 Task: Look for space in Vatutine, Ukraine from 10th July, 2023 to 15th July, 2023 for 7 adults in price range Rs.10000 to Rs.15000. Place can be entire place or shared room with 4 bedrooms having 7 beds and 4 bathrooms. Property type can be house, flat, guest house. Amenities needed are: wifi, TV, free parkinig on premises, gym, breakfast. Booking option can be shelf check-in. Required host language is English.
Action: Mouse moved to (442, 97)
Screenshot: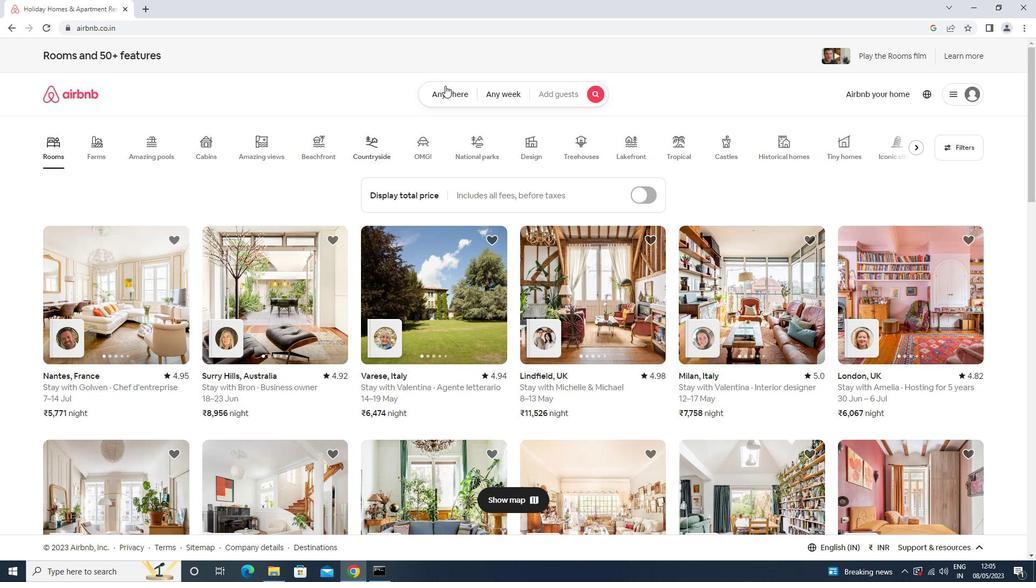 
Action: Mouse pressed left at (442, 97)
Screenshot: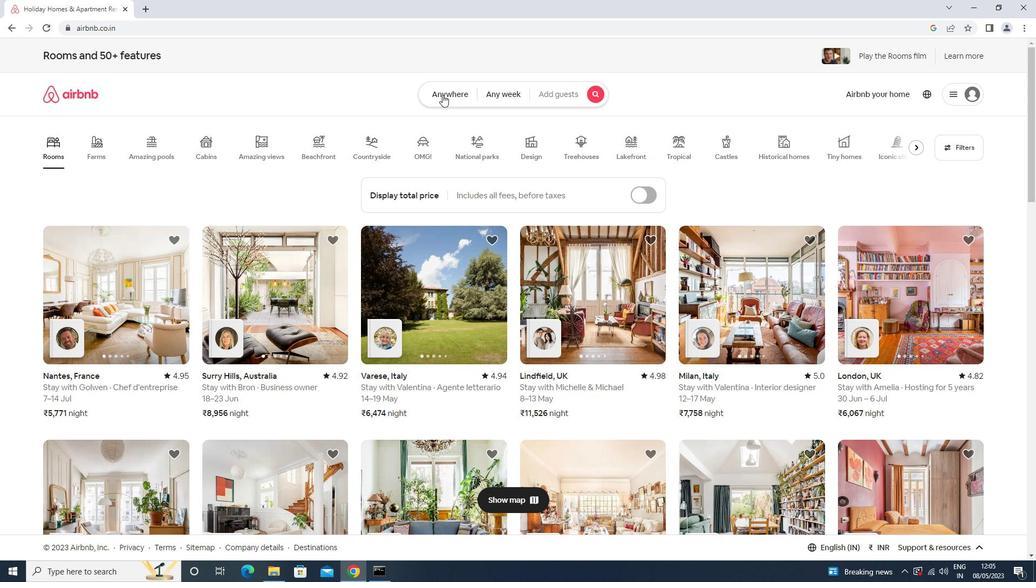 
Action: Mouse moved to (371, 138)
Screenshot: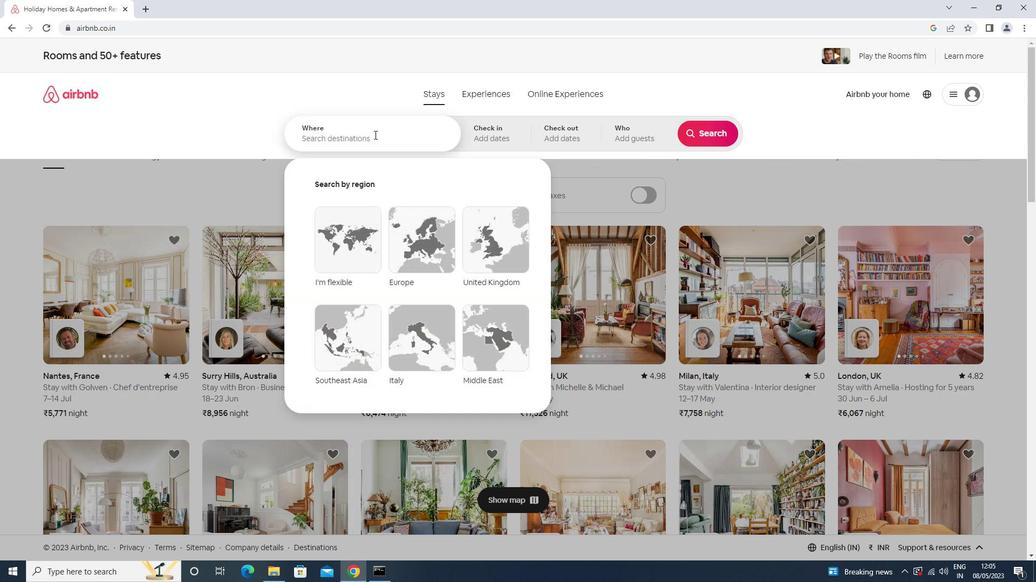 
Action: Mouse pressed left at (371, 138)
Screenshot: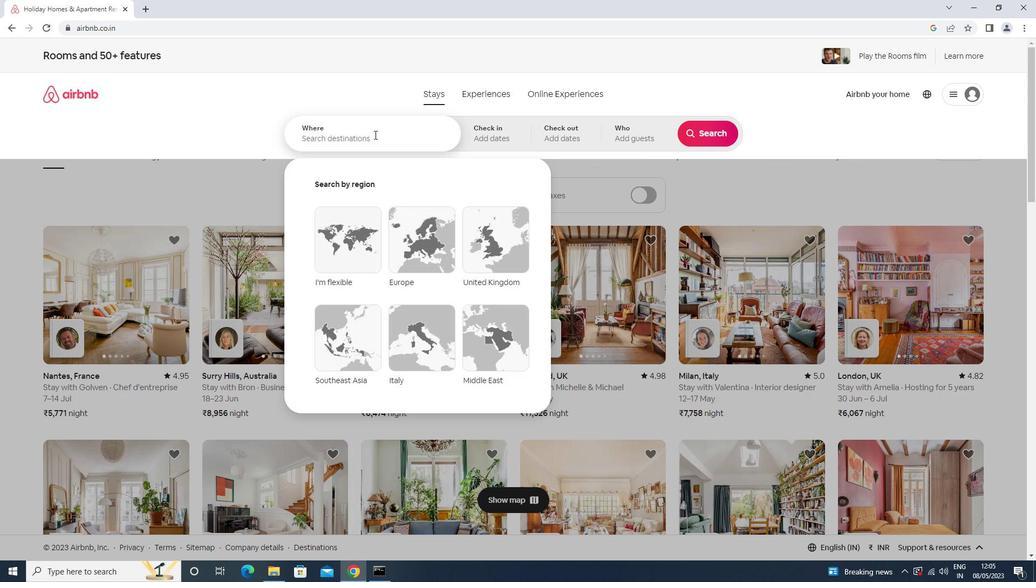 
Action: Key pressed <Key.shift>VATUTINE,<Key.space><Key.shift><Key.shift><Key.shift><Key.shift><Key.shift><Key.shift><Key.shift><Key.shift><Key.shift><Key.shift><Key.shift><Key.shift><Key.shift><Key.shift><Key.shift><Key.shift><Key.shift><Key.shift><Key.shift><Key.shift><Key.shift><Key.shift><Key.shift><Key.shift>UKRAIRE<Key.enter>
Screenshot: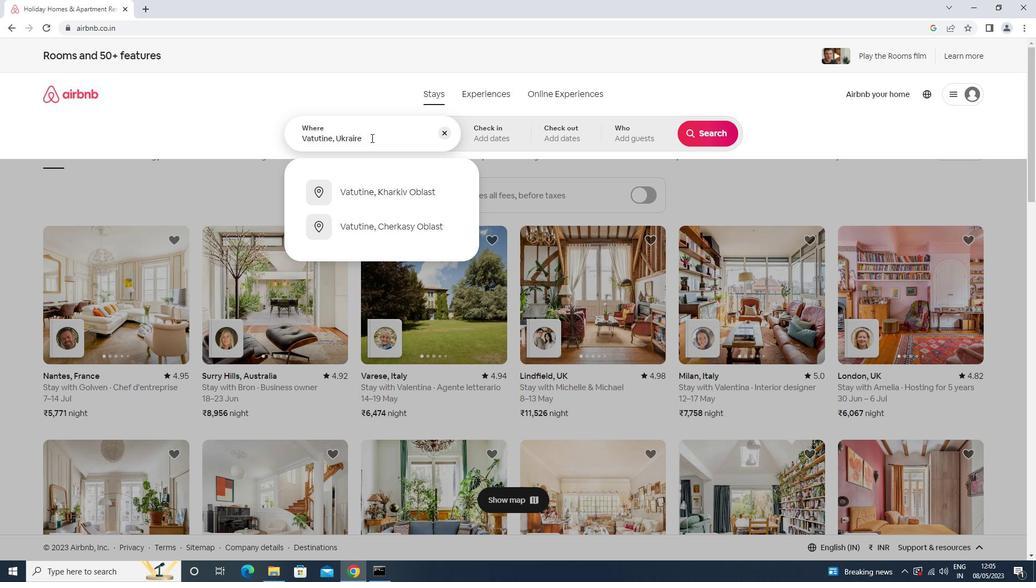 
Action: Mouse moved to (712, 222)
Screenshot: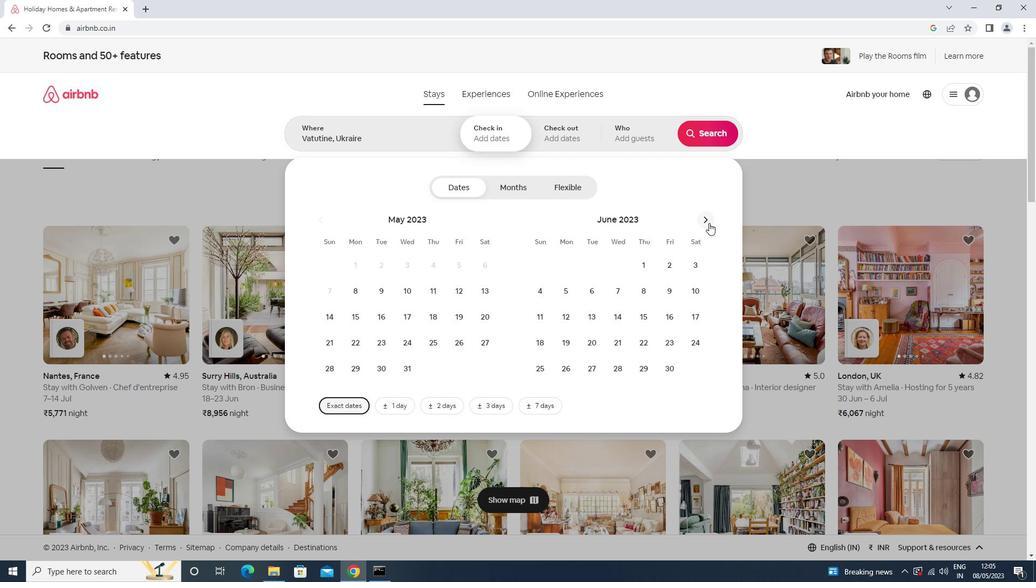 
Action: Mouse pressed left at (712, 222)
Screenshot: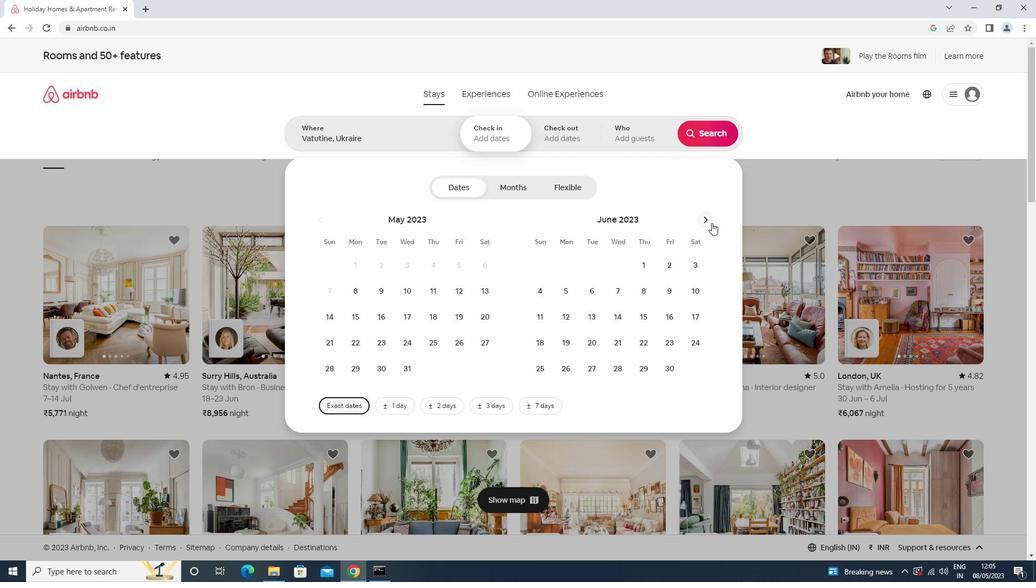 
Action: Mouse moved to (575, 315)
Screenshot: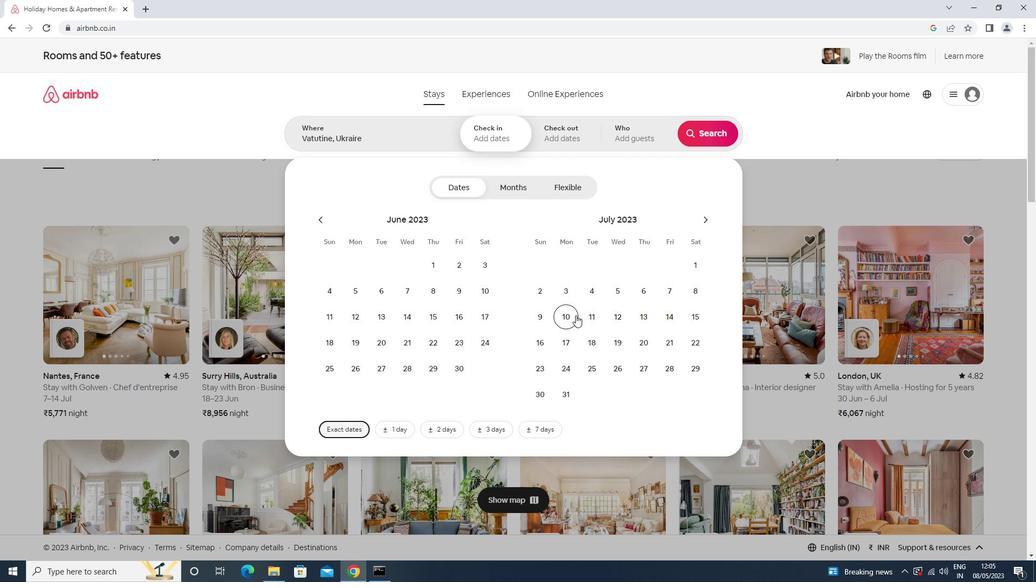 
Action: Mouse pressed left at (575, 315)
Screenshot: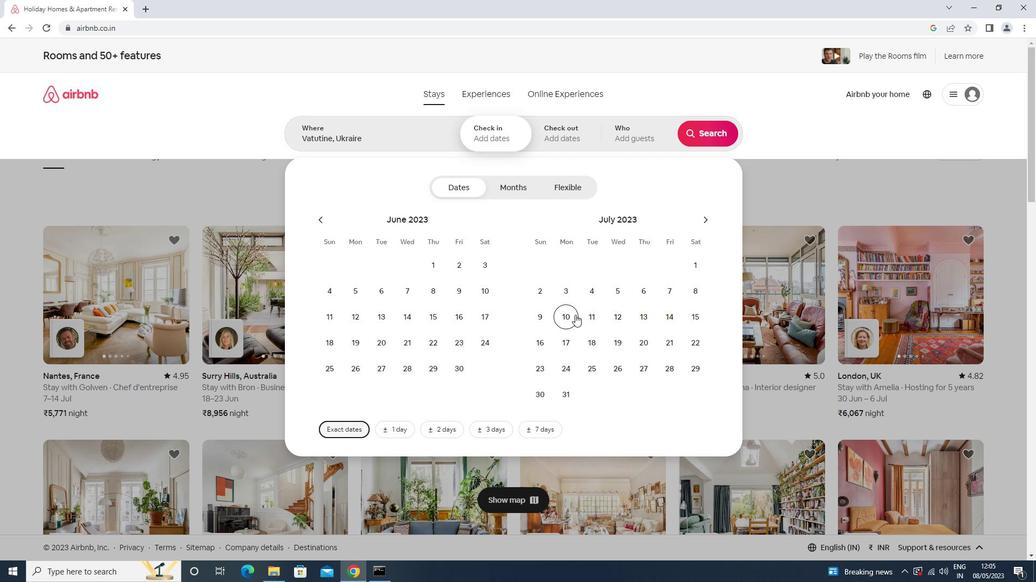 
Action: Mouse moved to (698, 312)
Screenshot: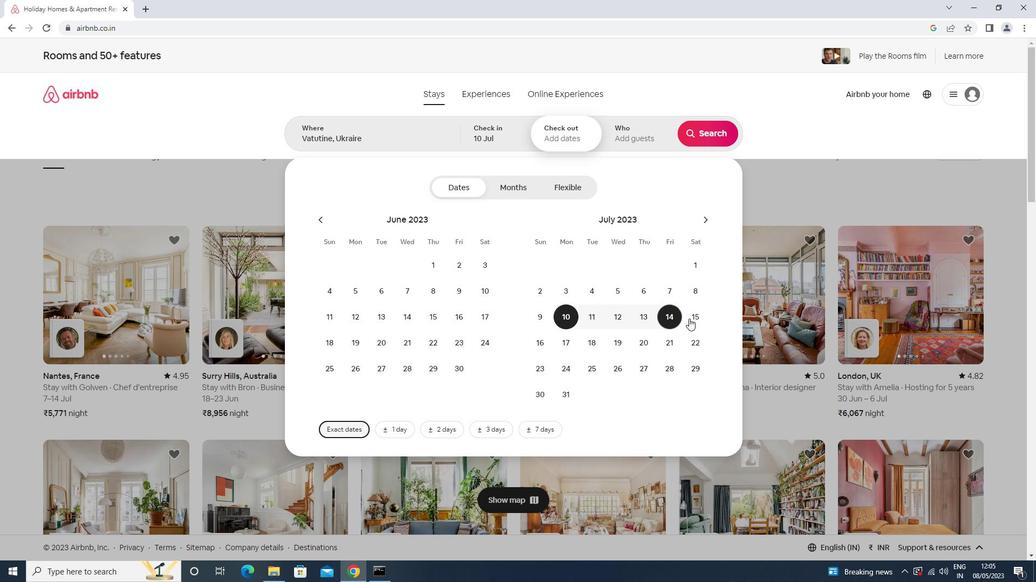 
Action: Mouse pressed left at (698, 312)
Screenshot: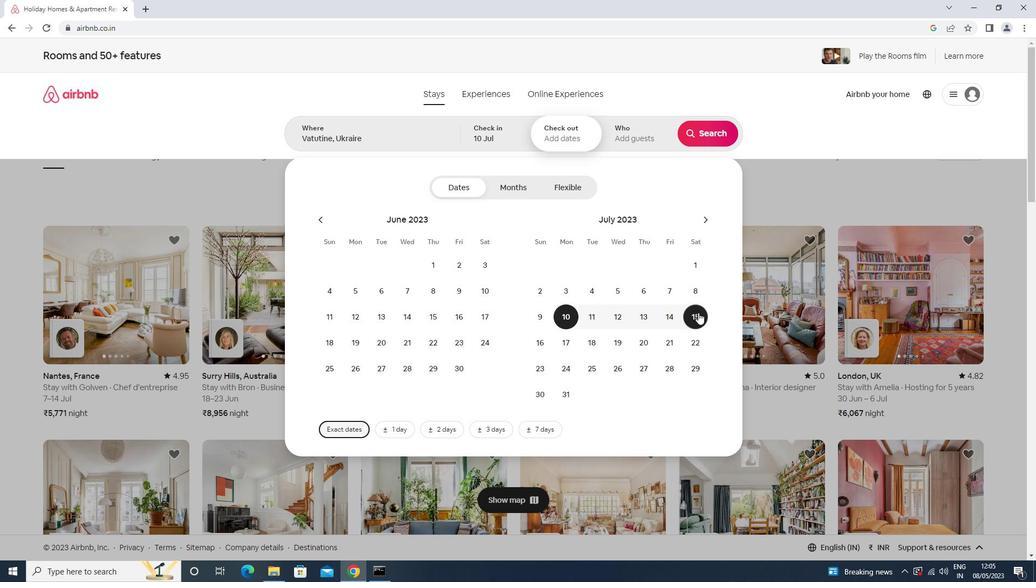 
Action: Mouse moved to (647, 131)
Screenshot: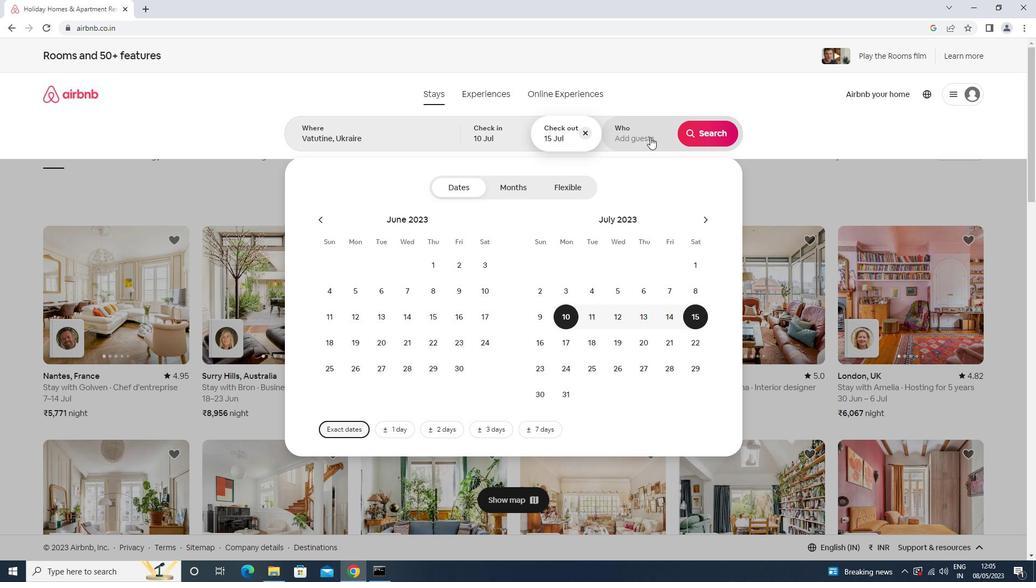 
Action: Mouse pressed left at (647, 131)
Screenshot: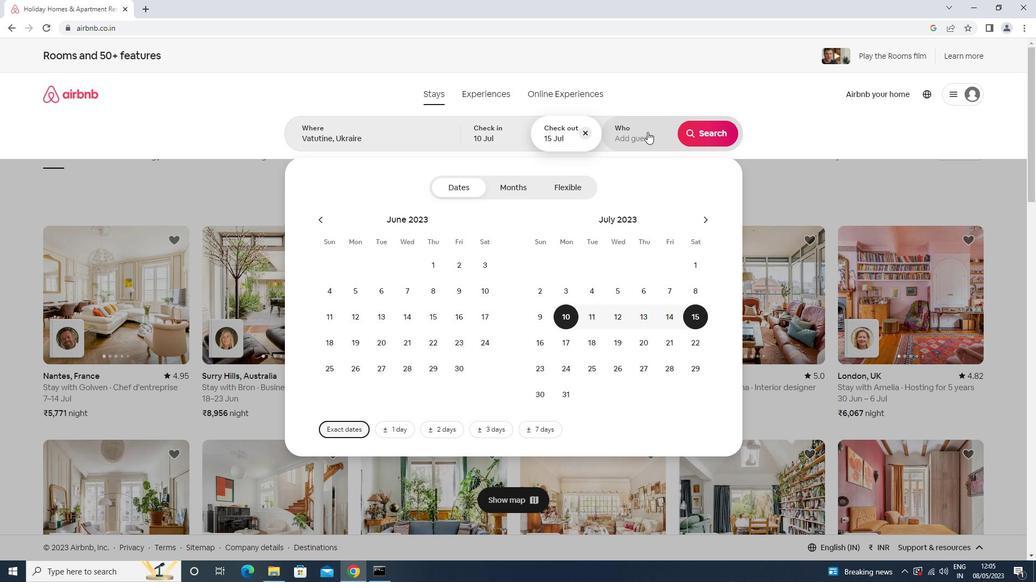 
Action: Mouse moved to (712, 186)
Screenshot: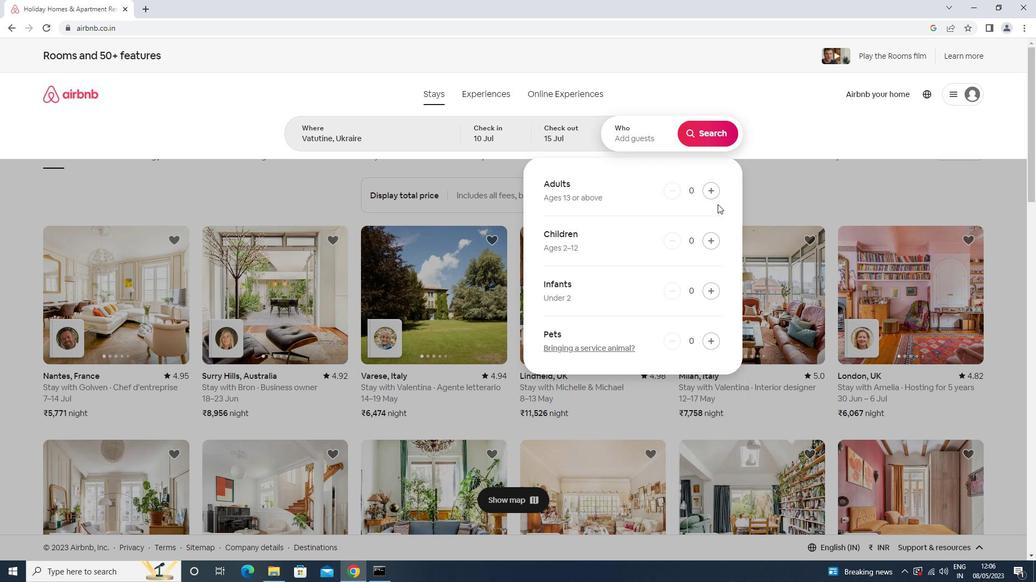 
Action: Mouse pressed left at (712, 186)
Screenshot: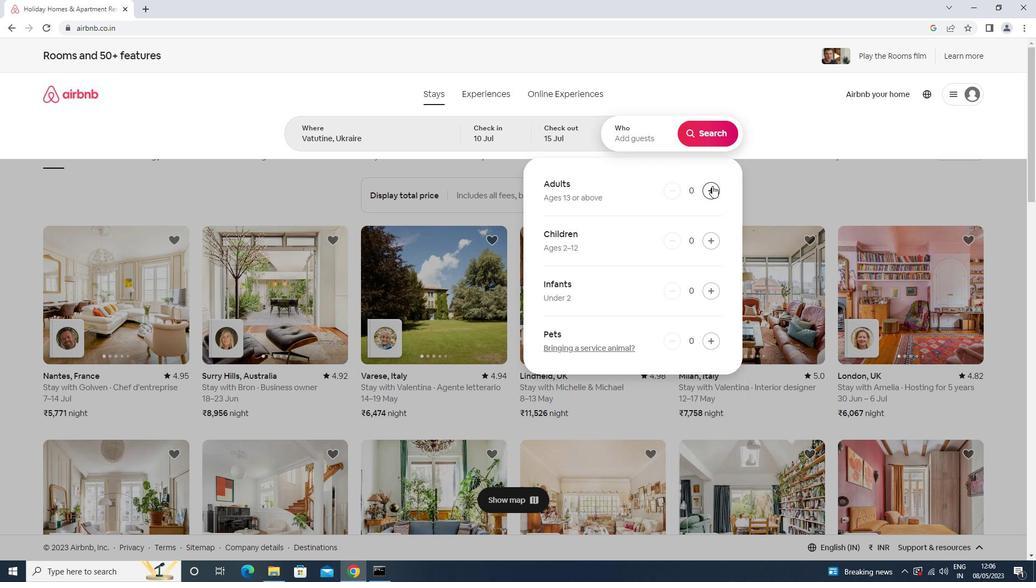 
Action: Mouse pressed left at (712, 186)
Screenshot: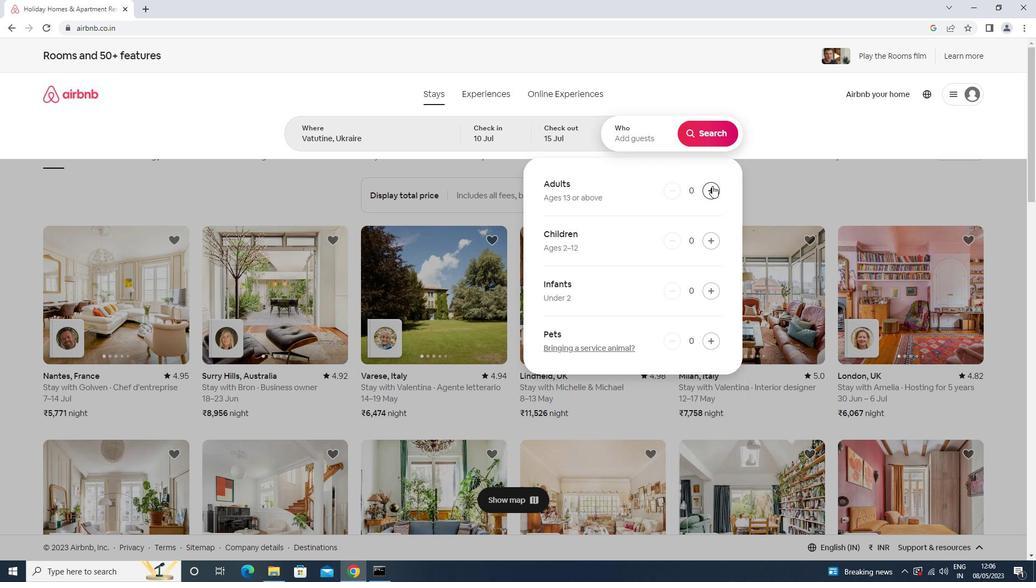 
Action: Mouse pressed left at (712, 186)
Screenshot: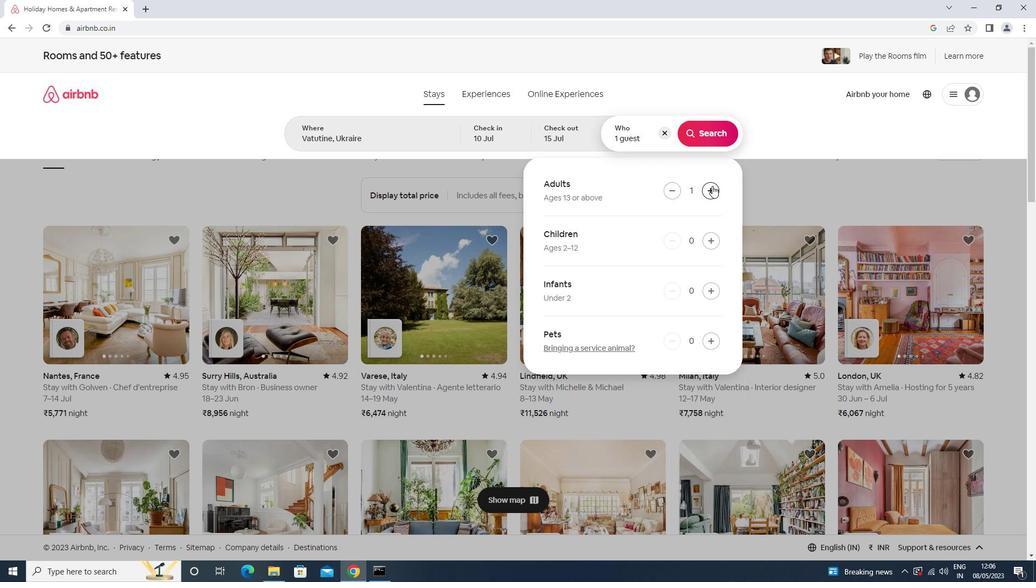 
Action: Mouse pressed left at (712, 186)
Screenshot: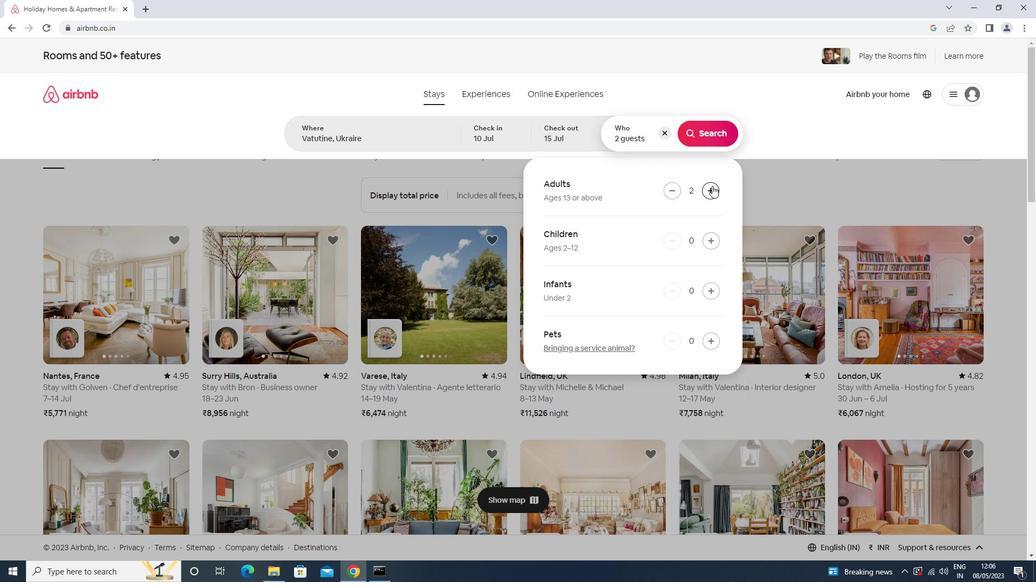 
Action: Mouse pressed left at (712, 186)
Screenshot: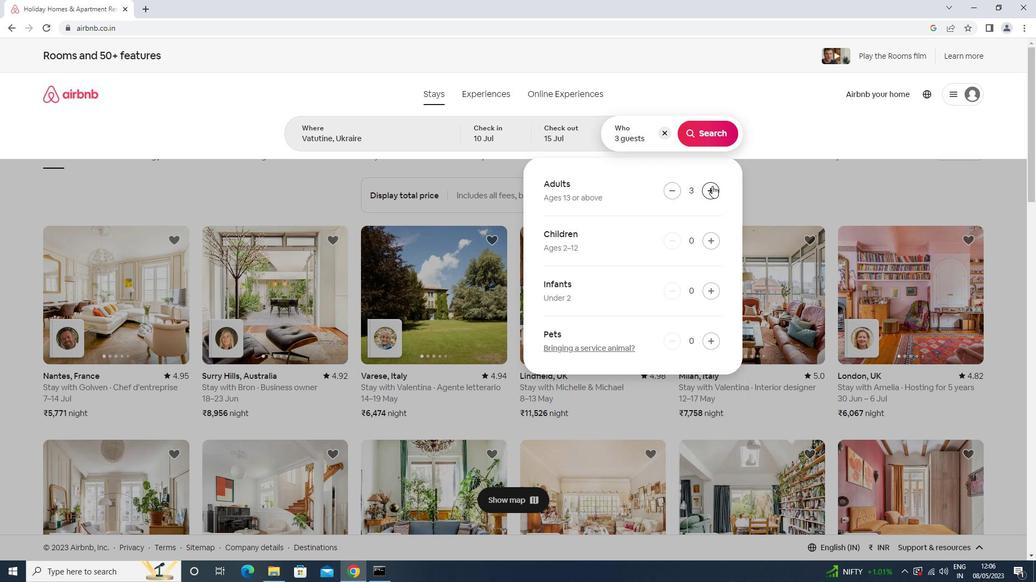 
Action: Mouse pressed left at (712, 186)
Screenshot: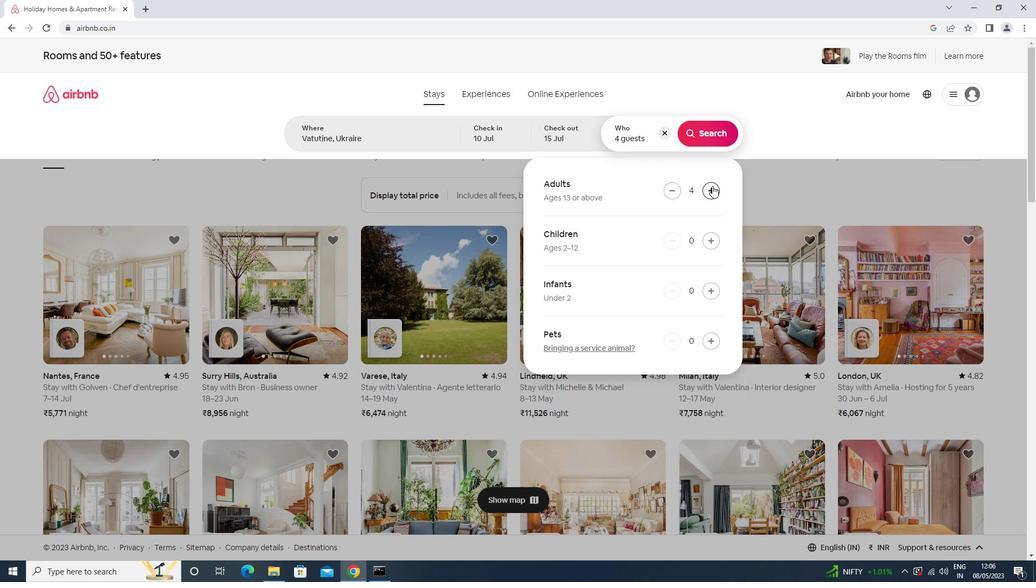 
Action: Mouse pressed left at (712, 186)
Screenshot: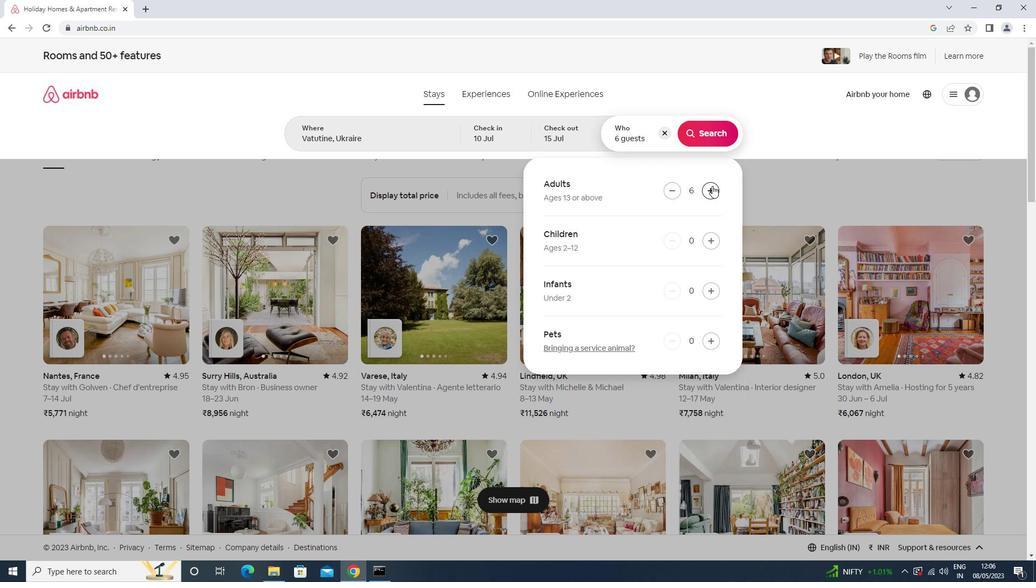 
Action: Mouse moved to (708, 147)
Screenshot: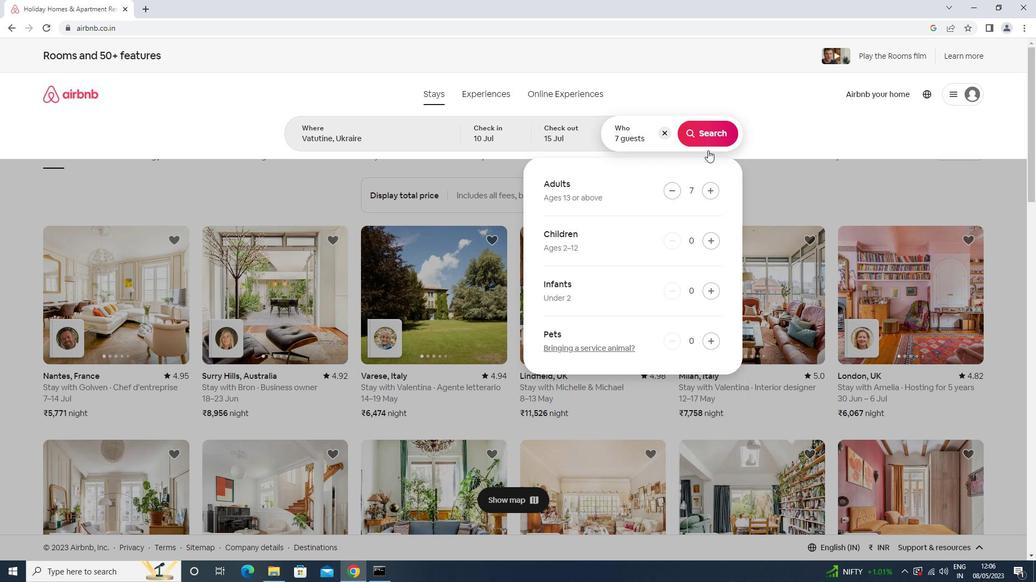 
Action: Mouse pressed left at (708, 147)
Screenshot: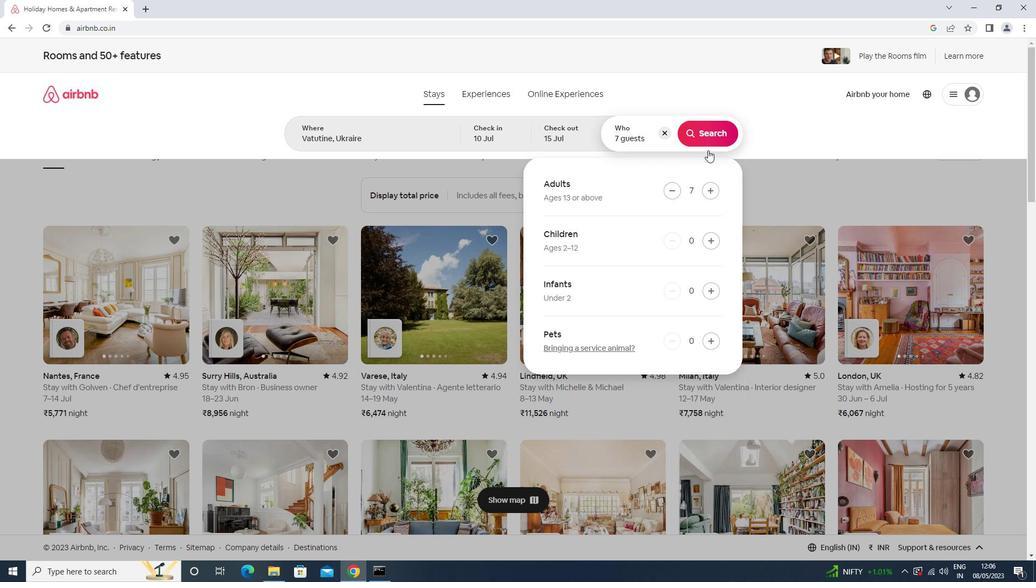
Action: Mouse moved to (709, 132)
Screenshot: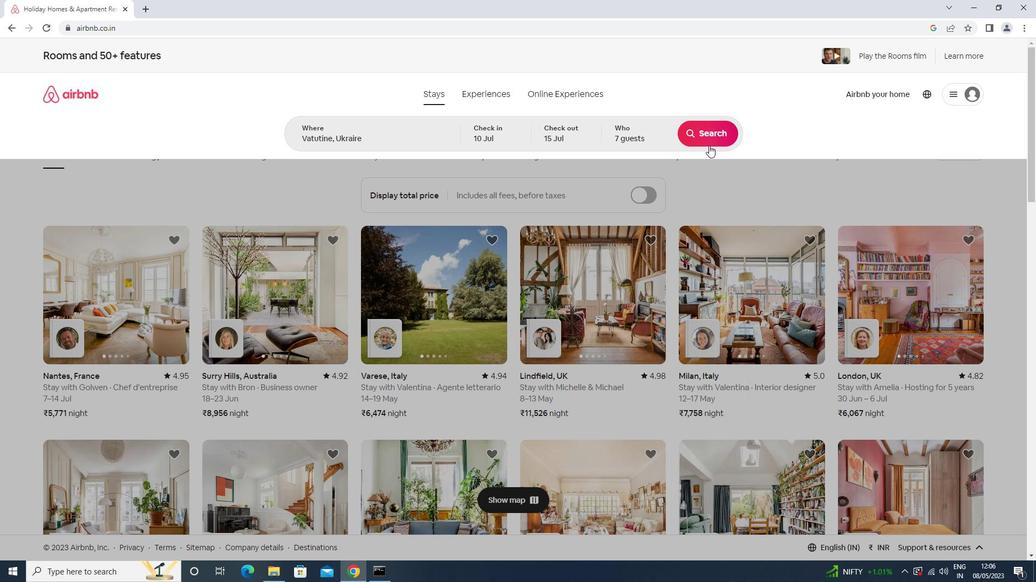 
Action: Mouse pressed left at (709, 132)
Screenshot: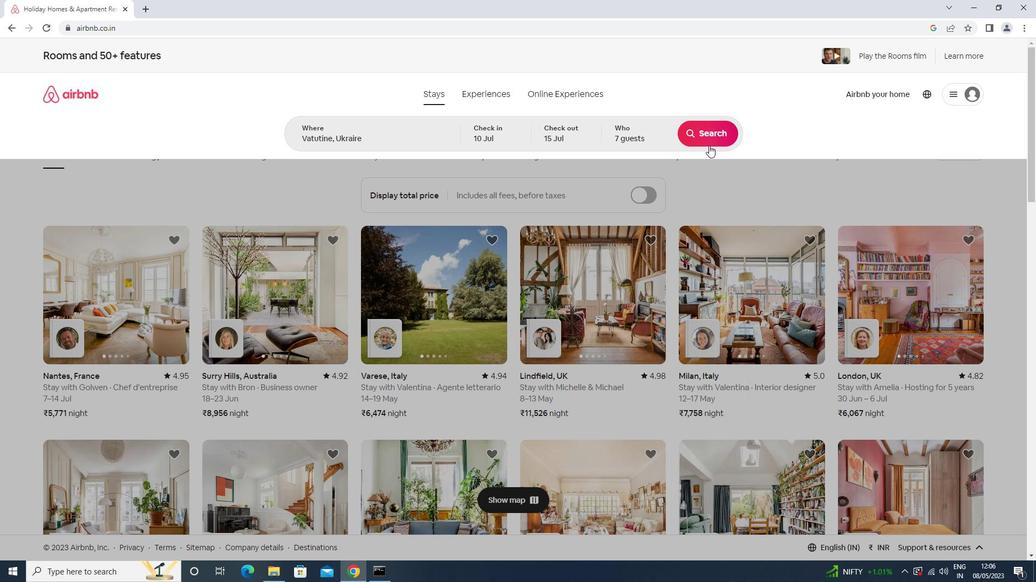 
Action: Mouse moved to (1000, 103)
Screenshot: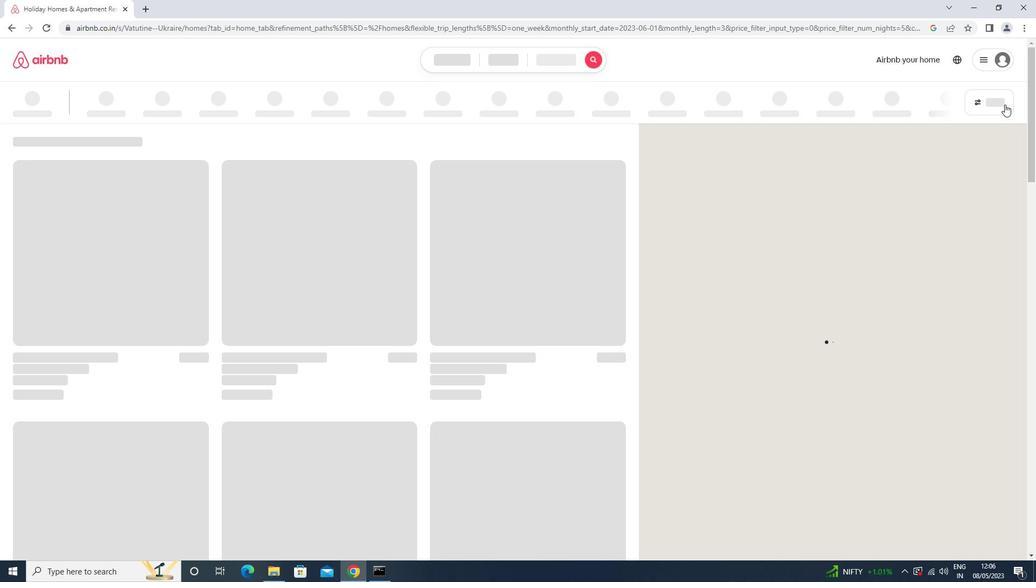 
Action: Mouse pressed left at (1000, 103)
Screenshot: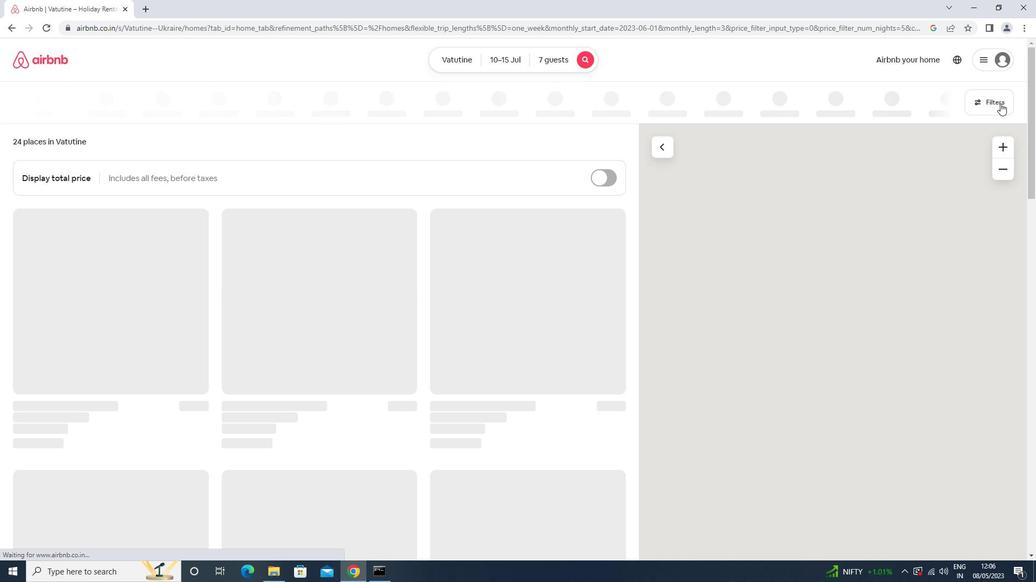
Action: Mouse moved to (430, 363)
Screenshot: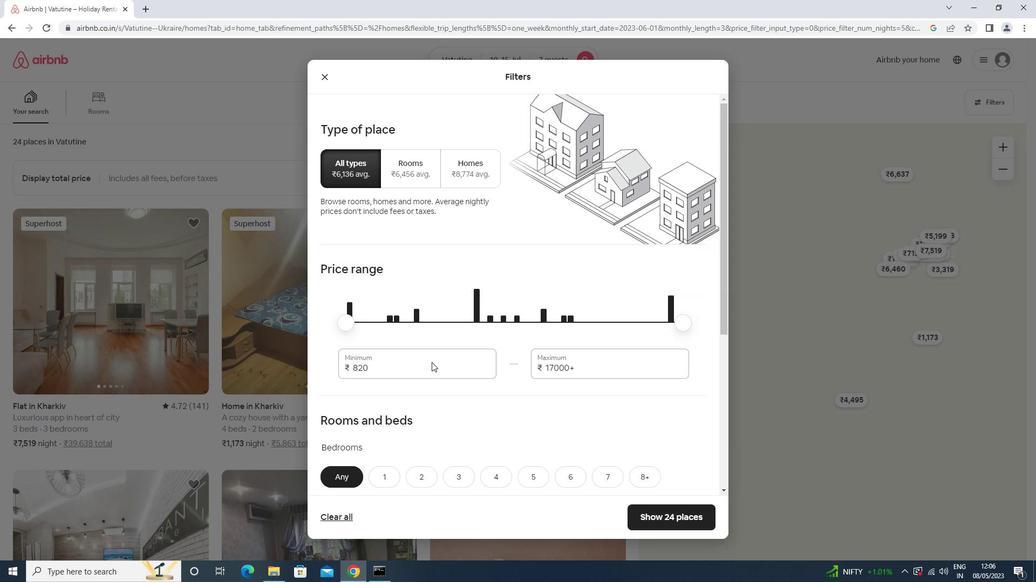 
Action: Mouse pressed left at (430, 363)
Screenshot: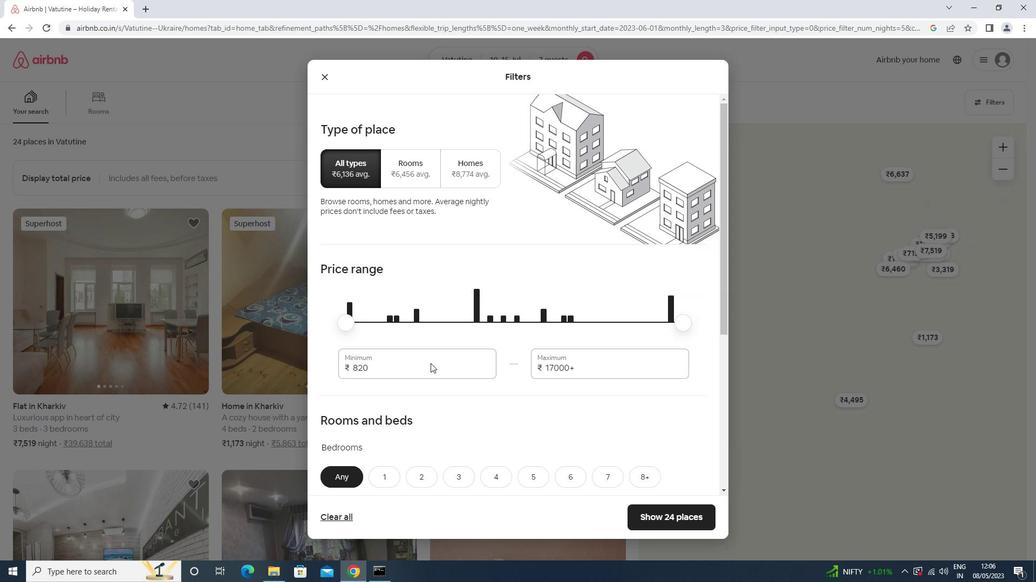 
Action: Key pressed <Key.backspace><Key.backspace><Key.backspace><Key.backspace>10000<Key.tab>15000
Screenshot: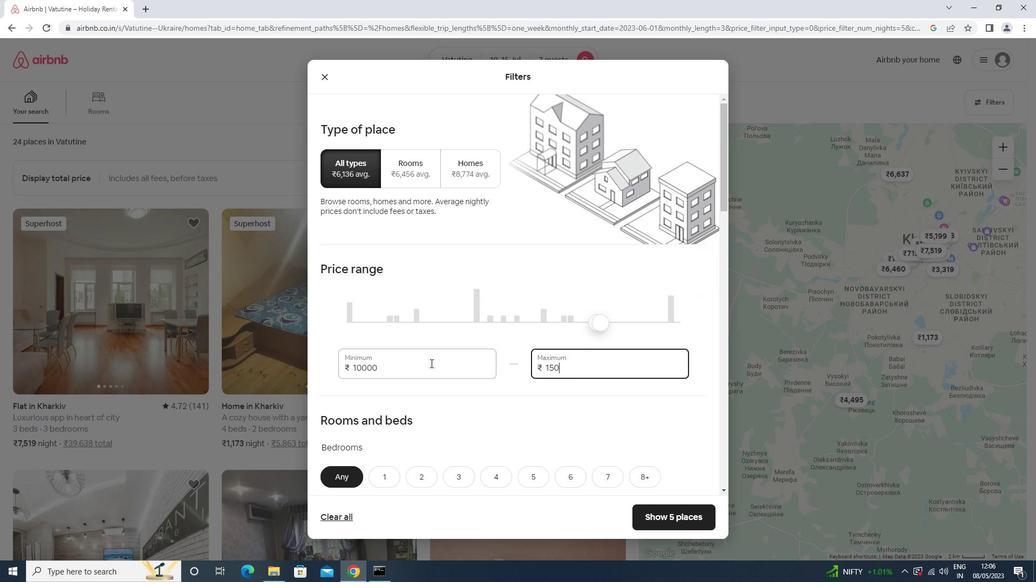 
Action: Mouse moved to (429, 373)
Screenshot: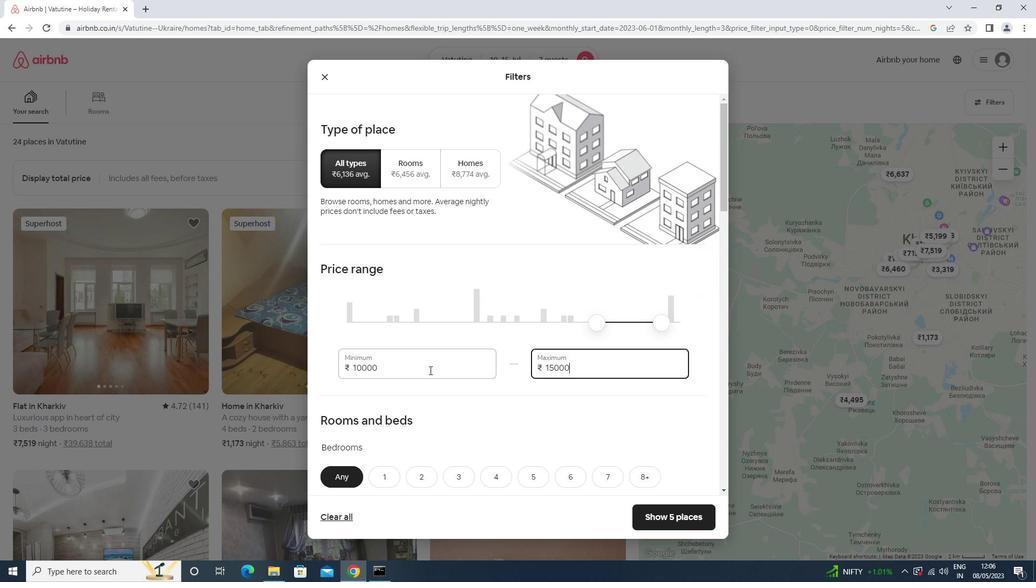 
Action: Mouse scrolled (429, 372) with delta (0, 0)
Screenshot: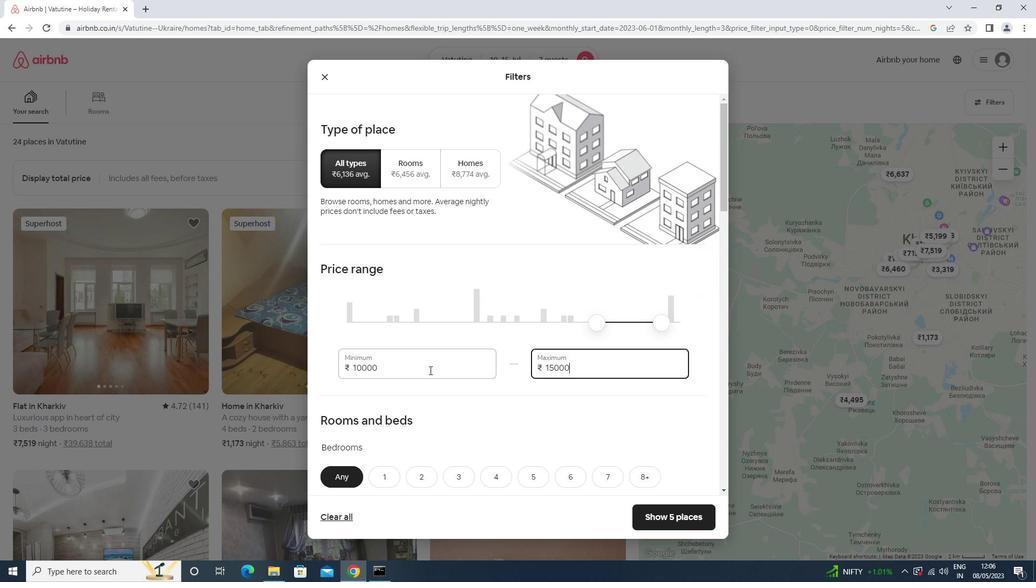 
Action: Mouse scrolled (429, 372) with delta (0, 0)
Screenshot: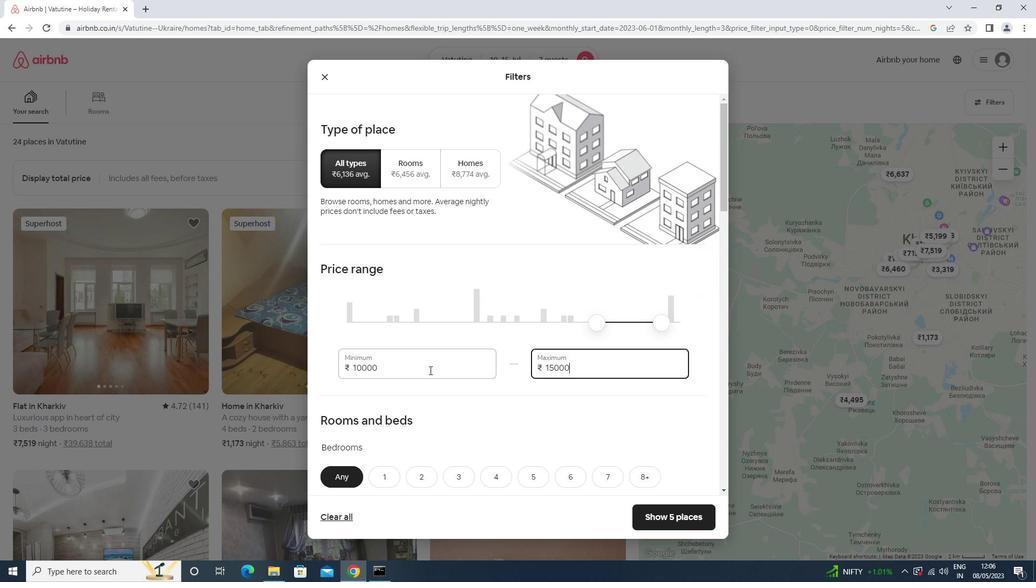 
Action: Mouse scrolled (429, 372) with delta (0, 0)
Screenshot: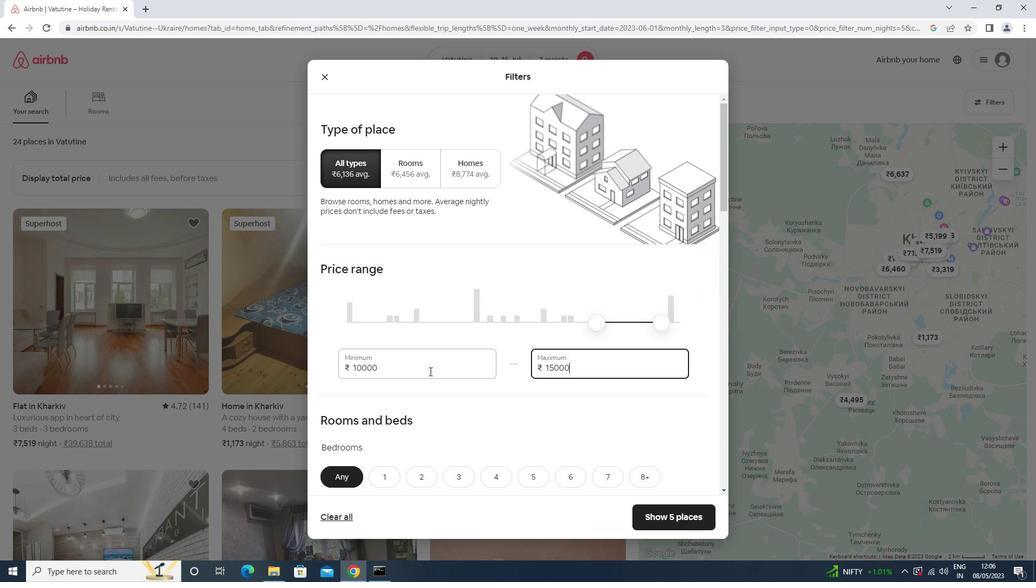 
Action: Mouse scrolled (429, 372) with delta (0, 0)
Screenshot: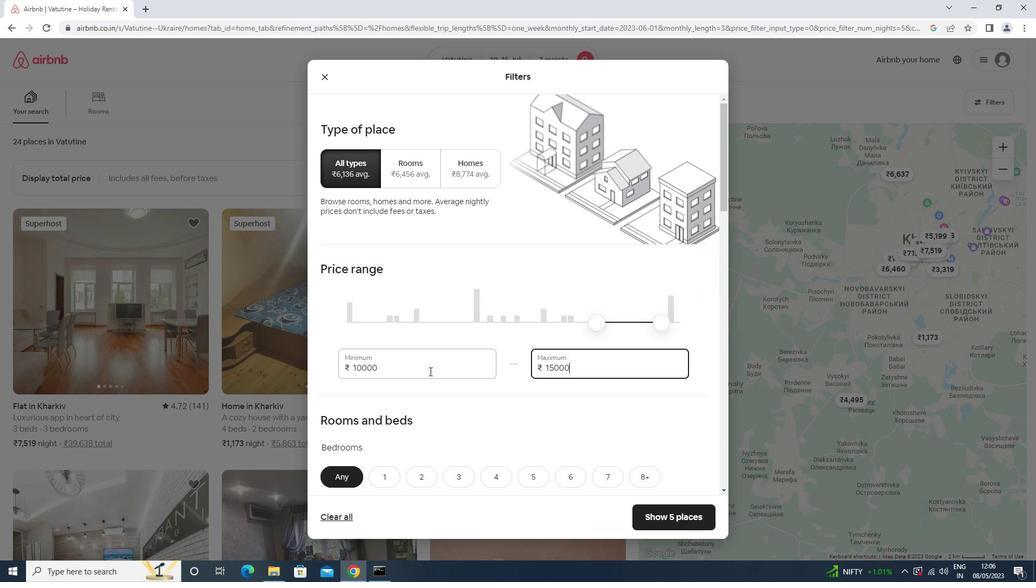 
Action: Mouse moved to (498, 260)
Screenshot: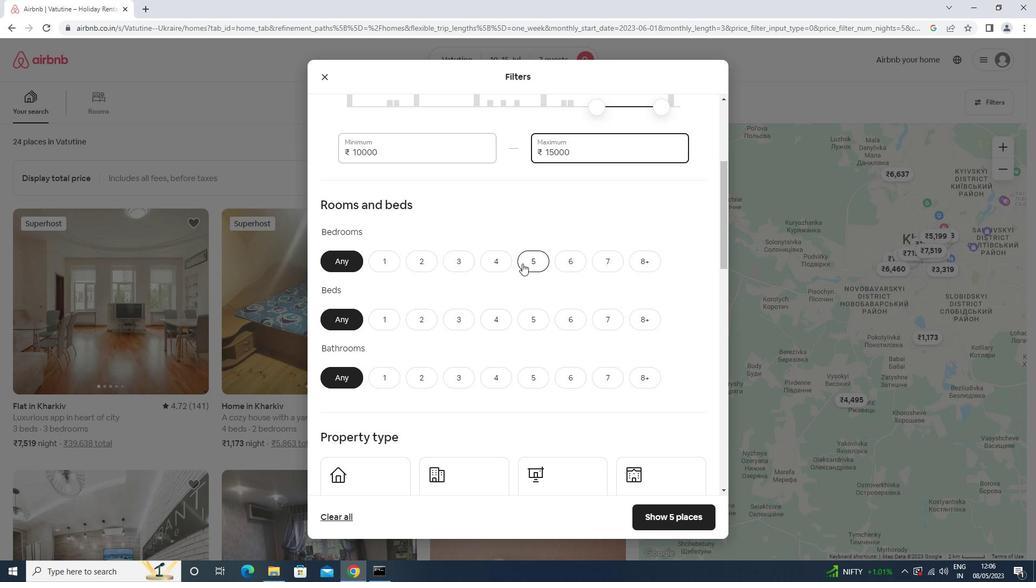 
Action: Mouse pressed left at (498, 260)
Screenshot: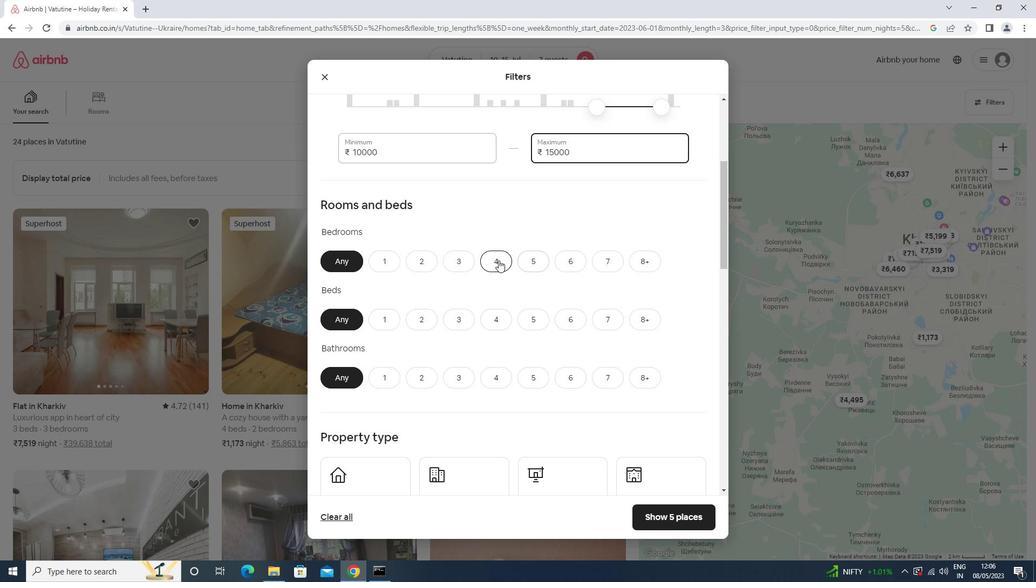 
Action: Mouse moved to (608, 316)
Screenshot: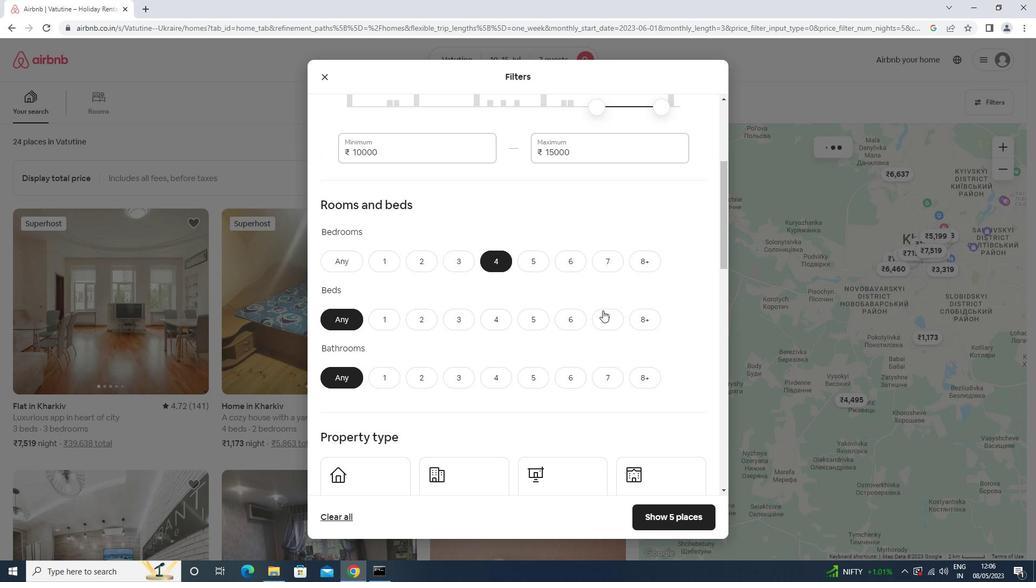 
Action: Mouse pressed left at (608, 316)
Screenshot: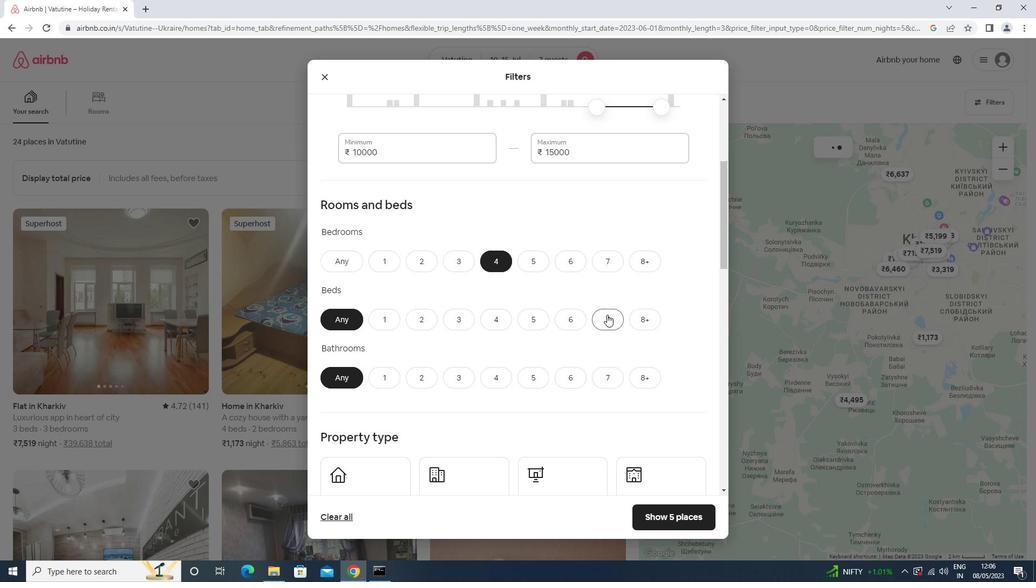
Action: Mouse moved to (491, 377)
Screenshot: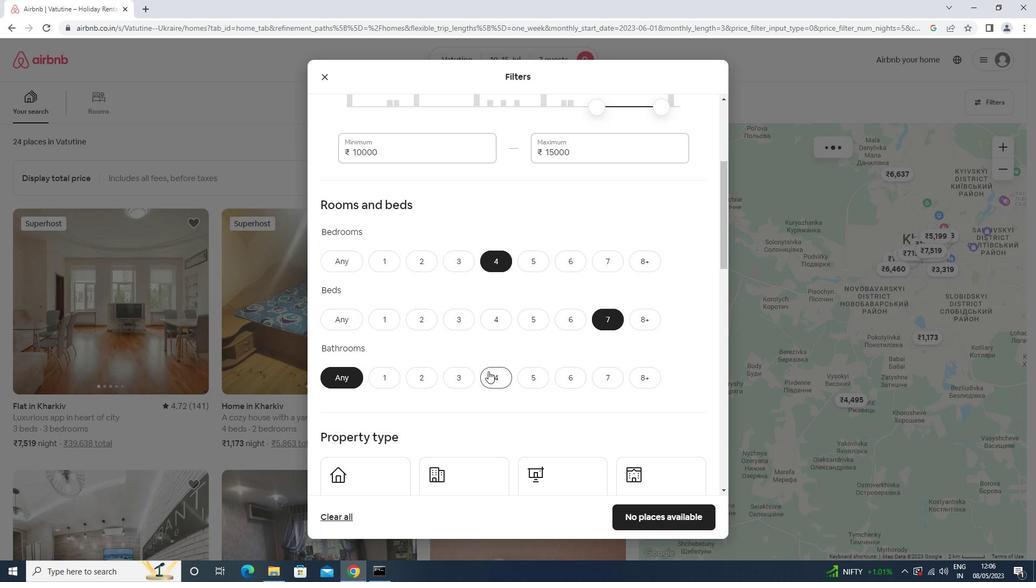 
Action: Mouse pressed left at (491, 377)
Screenshot: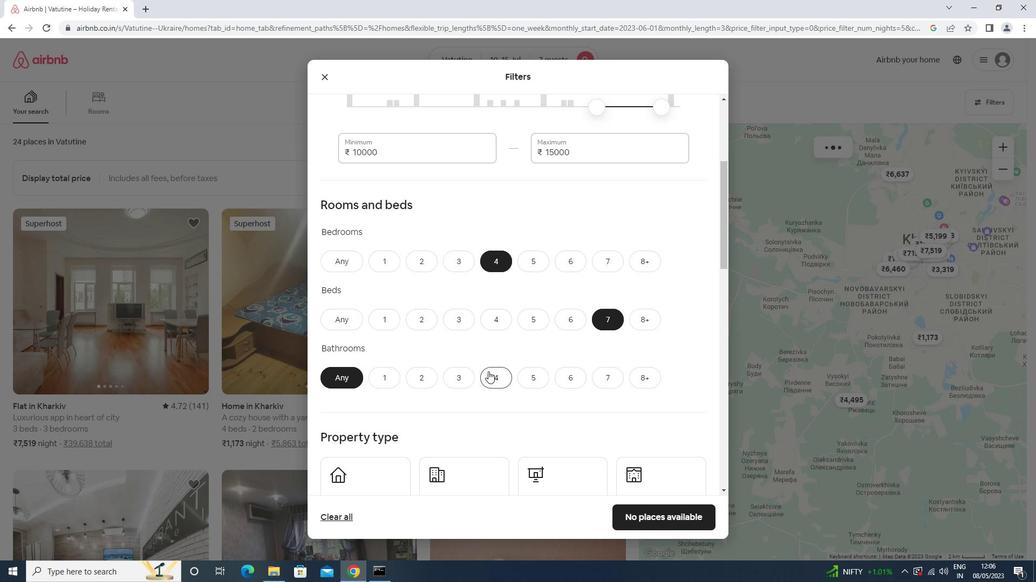 
Action: Mouse moved to (505, 338)
Screenshot: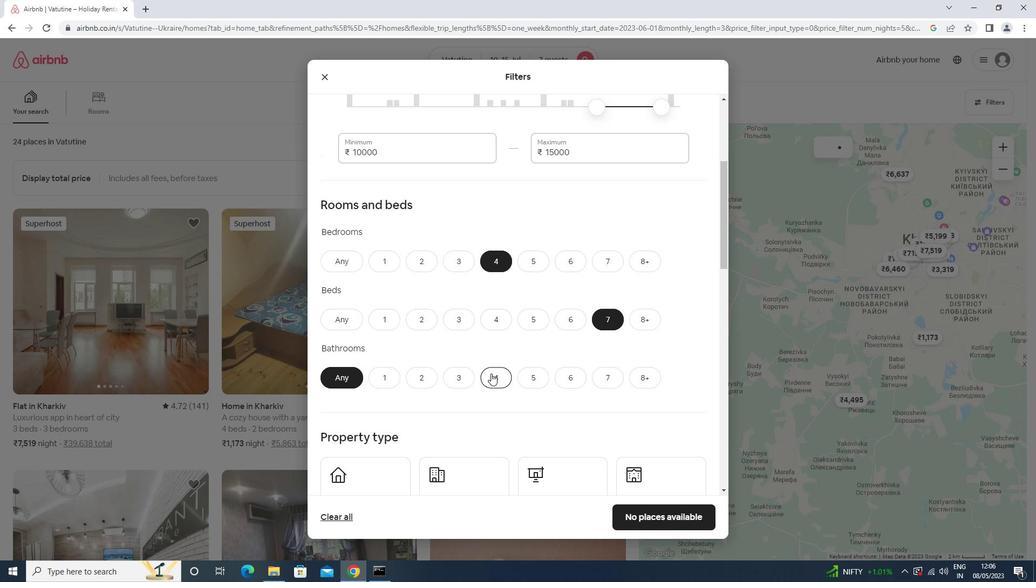 
Action: Mouse scrolled (505, 338) with delta (0, 0)
Screenshot: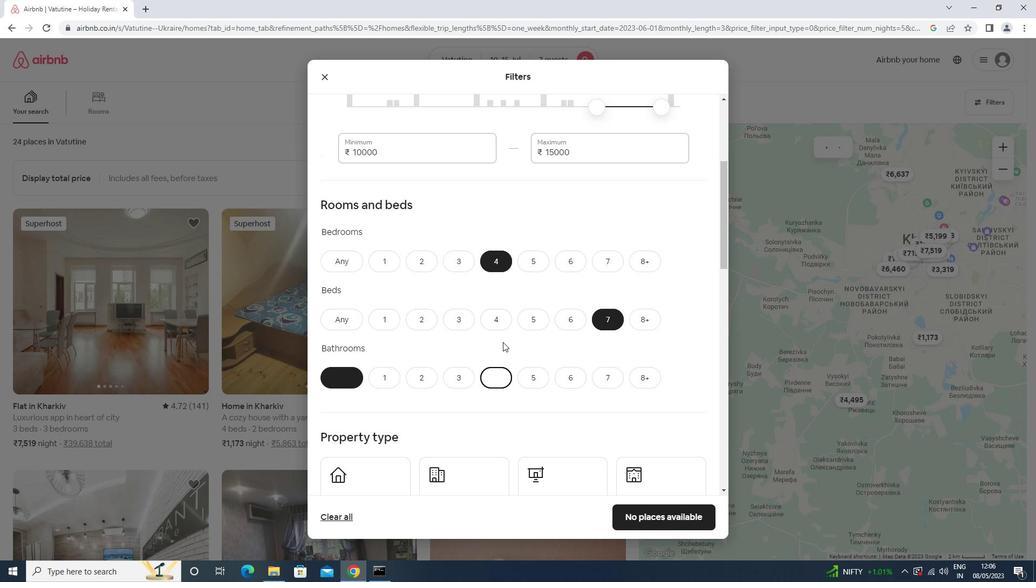 
Action: Mouse scrolled (505, 338) with delta (0, 0)
Screenshot: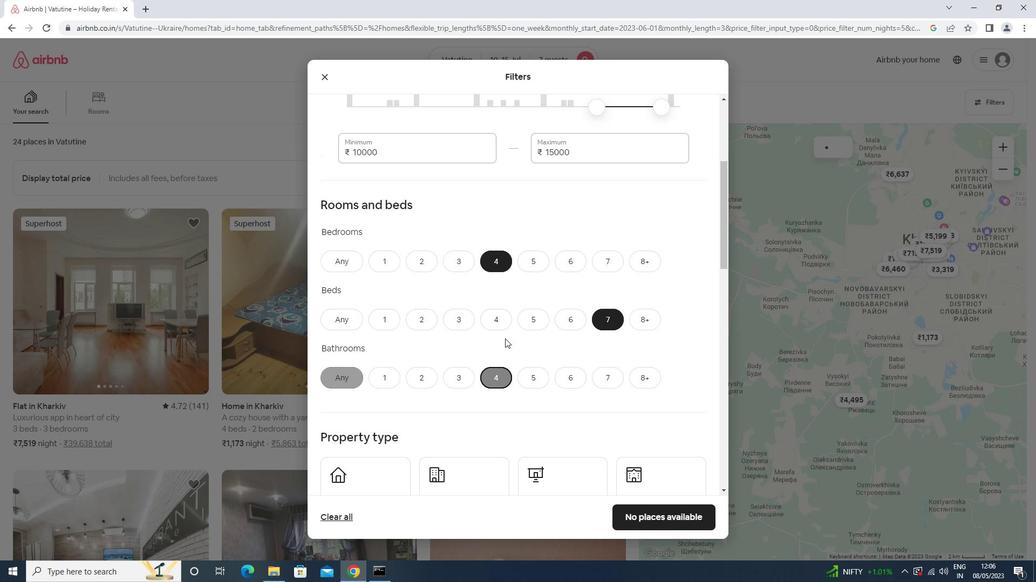 
Action: Mouse scrolled (505, 338) with delta (0, 0)
Screenshot: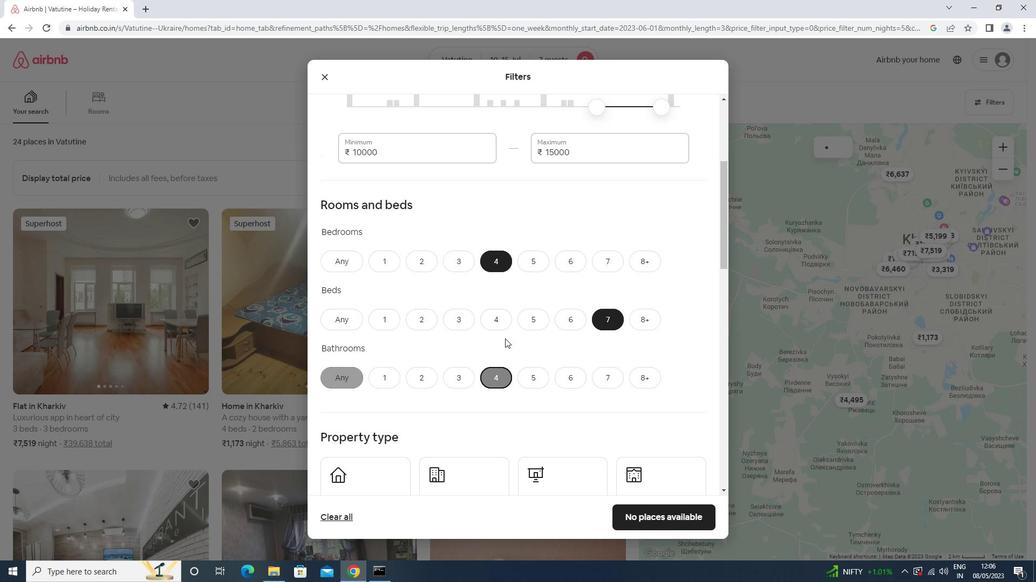 
Action: Mouse moved to (383, 337)
Screenshot: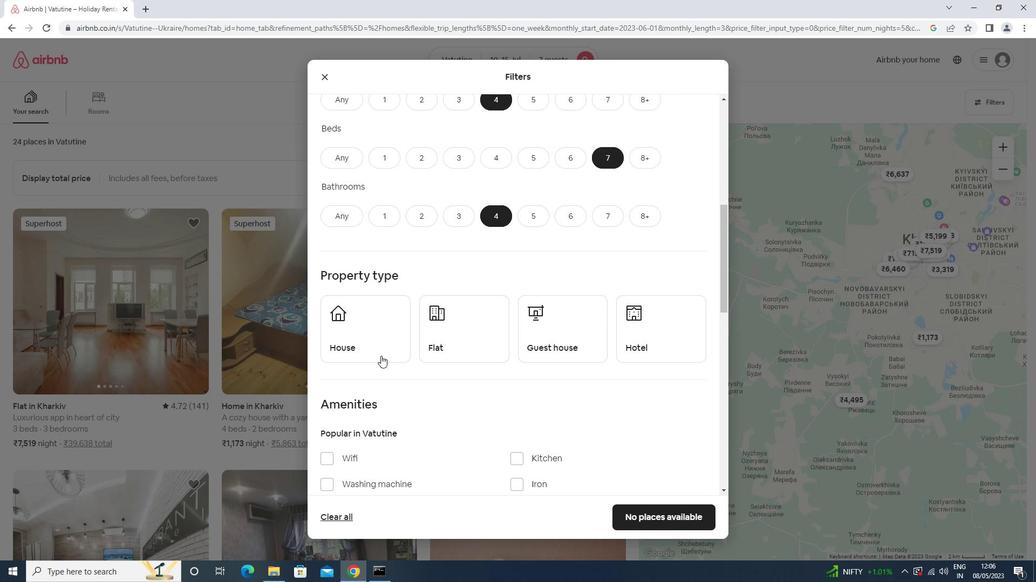 
Action: Mouse pressed left at (383, 337)
Screenshot: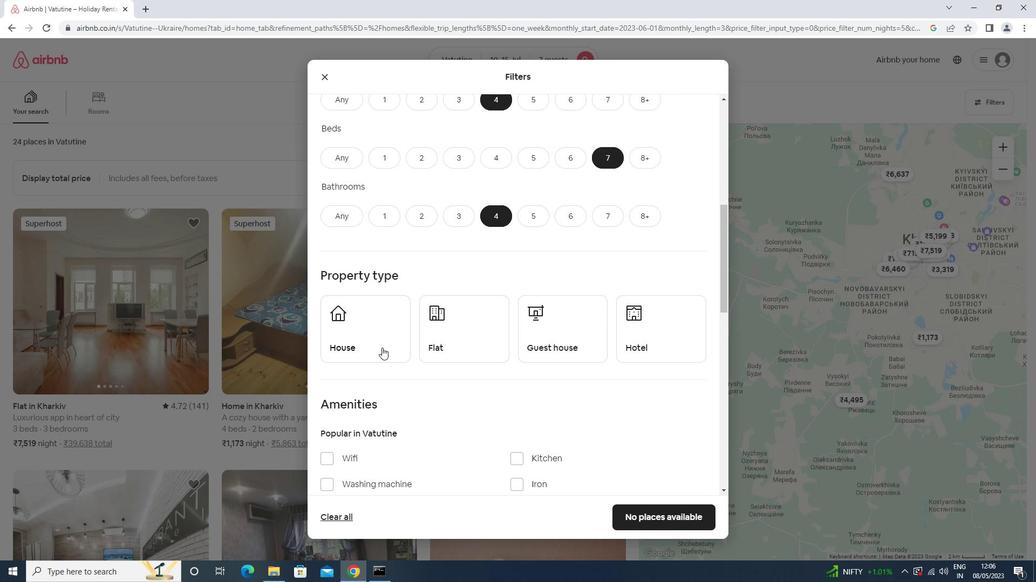 
Action: Mouse moved to (467, 332)
Screenshot: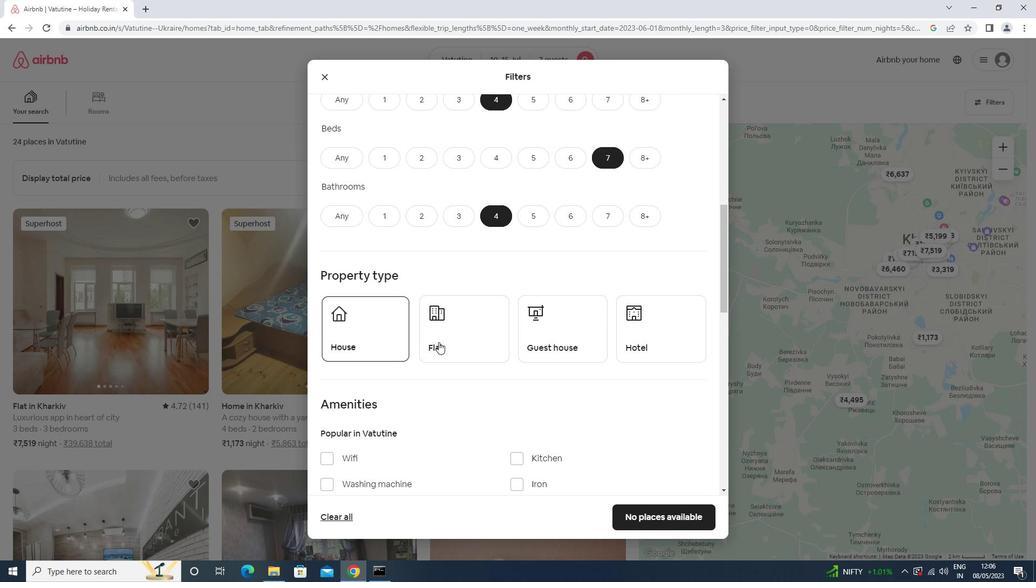 
Action: Mouse pressed left at (467, 332)
Screenshot: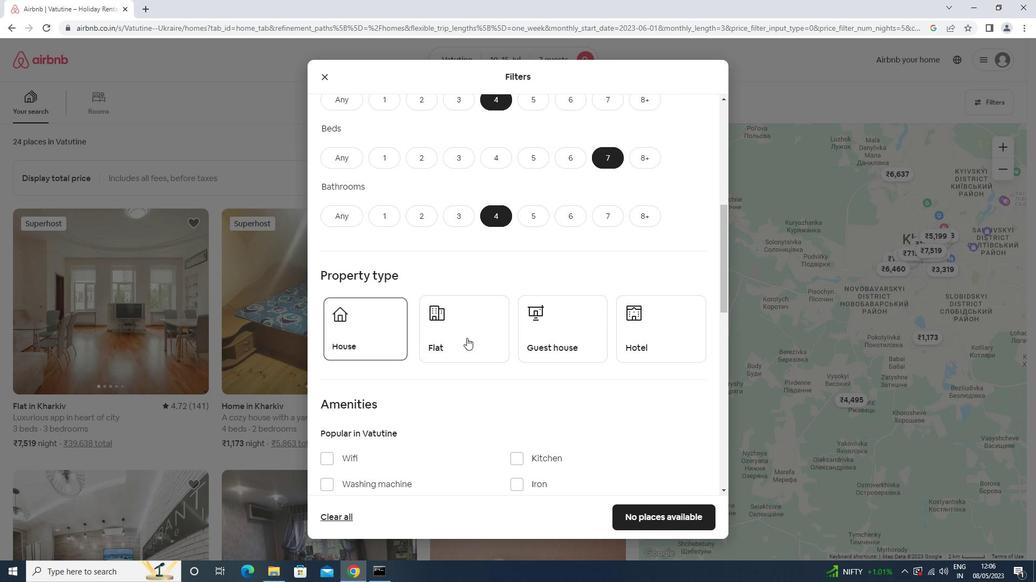 
Action: Mouse moved to (546, 325)
Screenshot: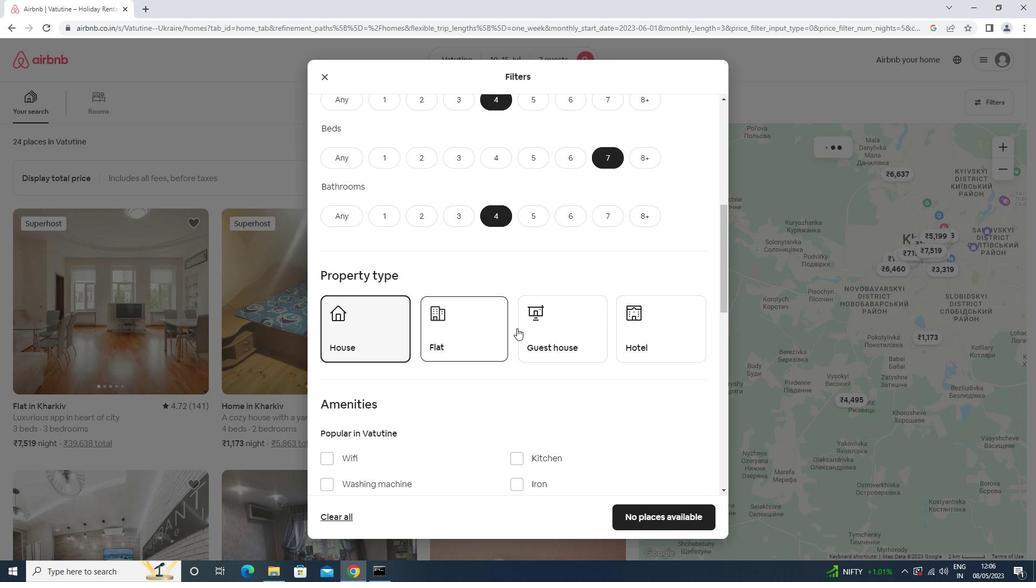 
Action: Mouse pressed left at (546, 325)
Screenshot: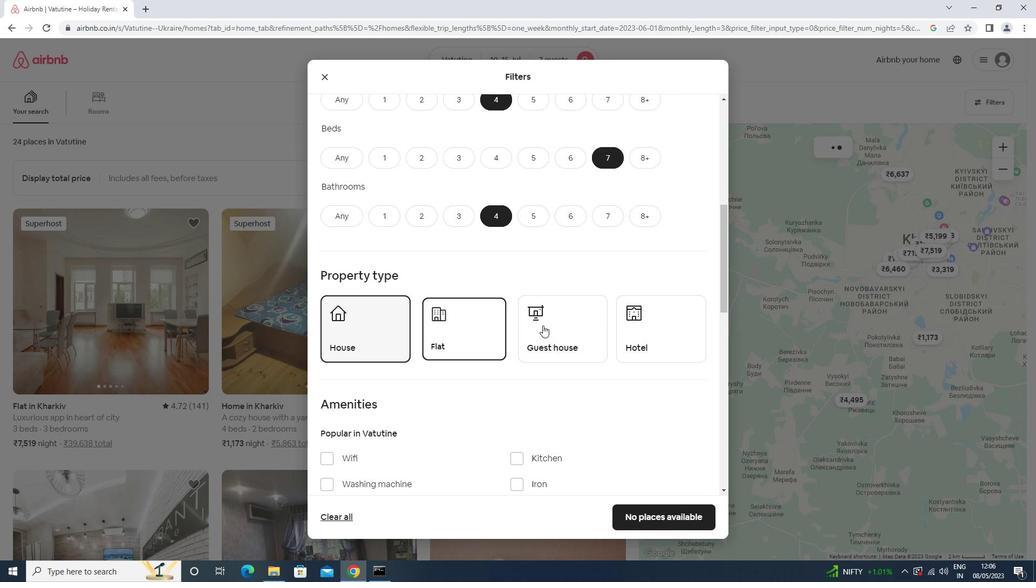 
Action: Mouse moved to (544, 329)
Screenshot: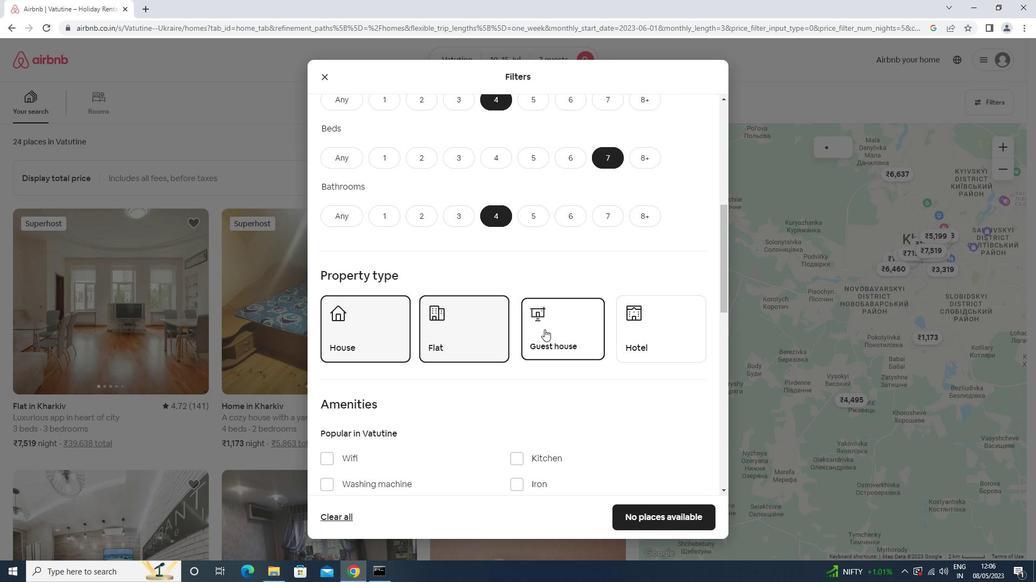 
Action: Mouse scrolled (544, 329) with delta (0, 0)
Screenshot: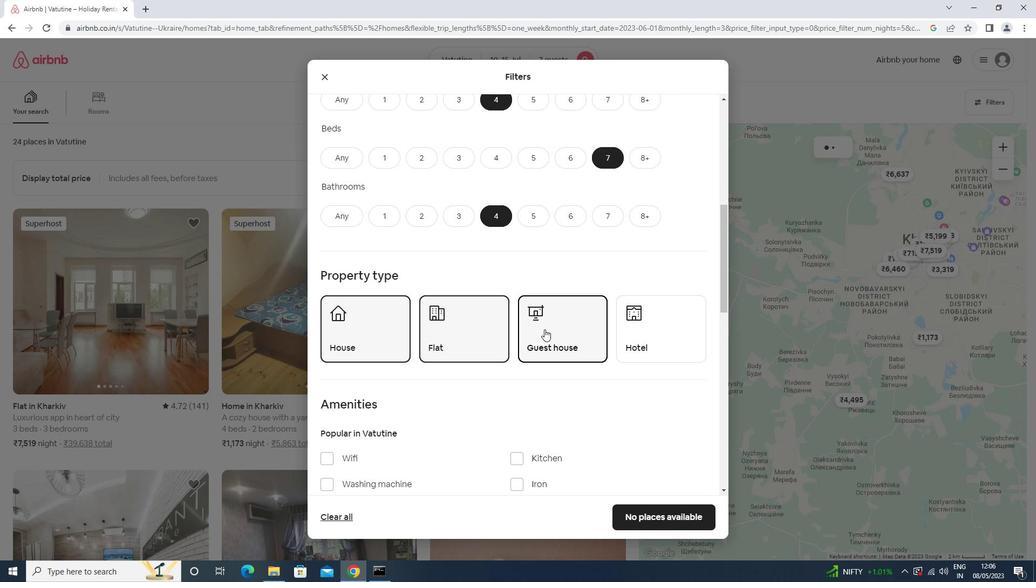 
Action: Mouse moved to (543, 329)
Screenshot: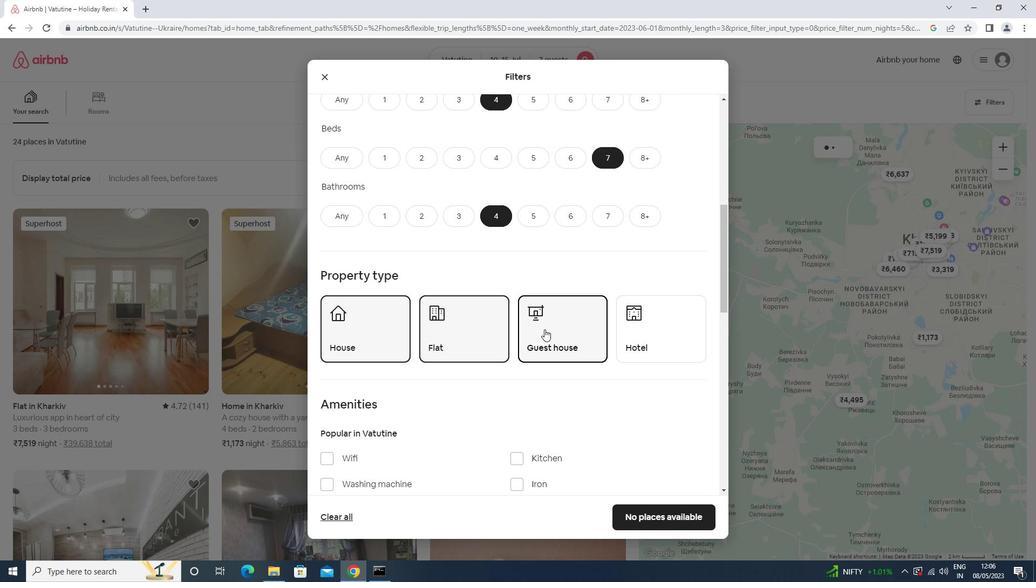 
Action: Mouse scrolled (543, 329) with delta (0, 0)
Screenshot: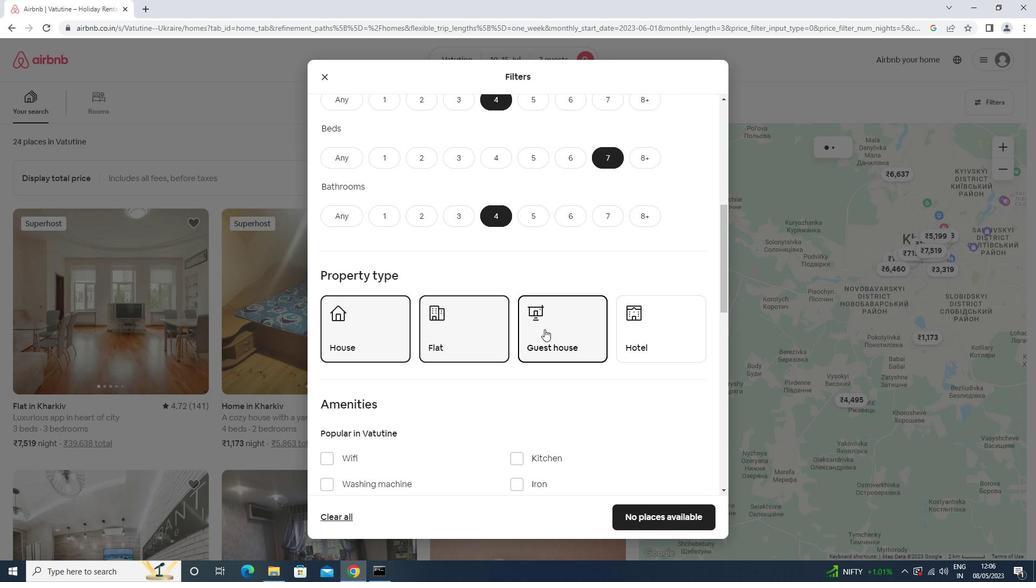 
Action: Mouse moved to (542, 329)
Screenshot: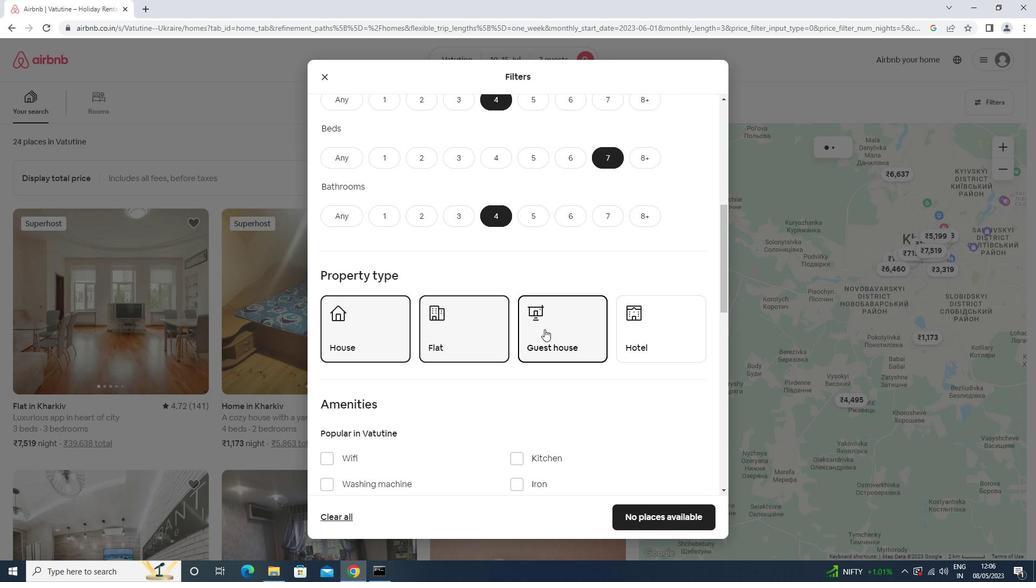 
Action: Mouse scrolled (542, 329) with delta (0, 0)
Screenshot: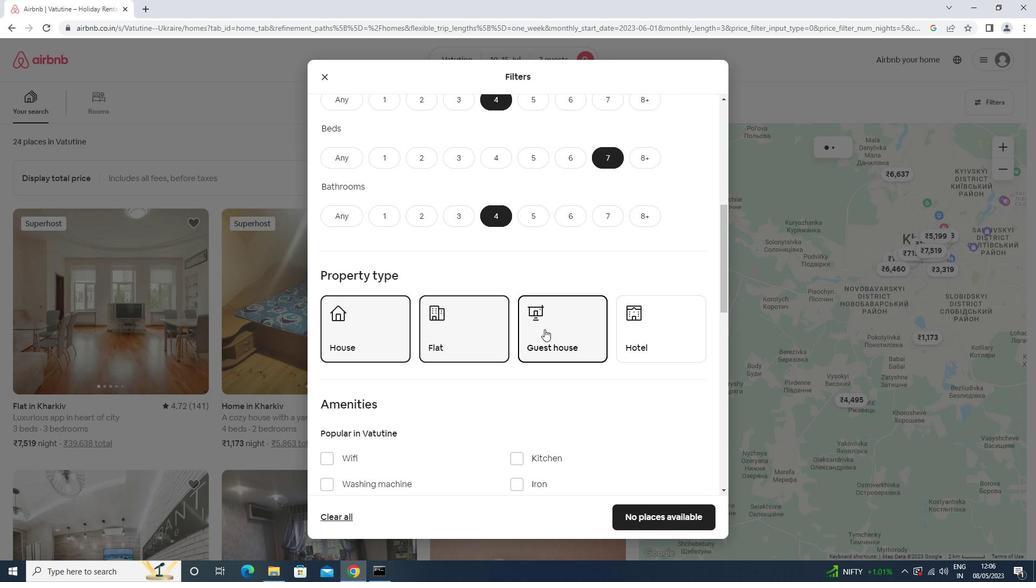 
Action: Mouse moved to (374, 292)
Screenshot: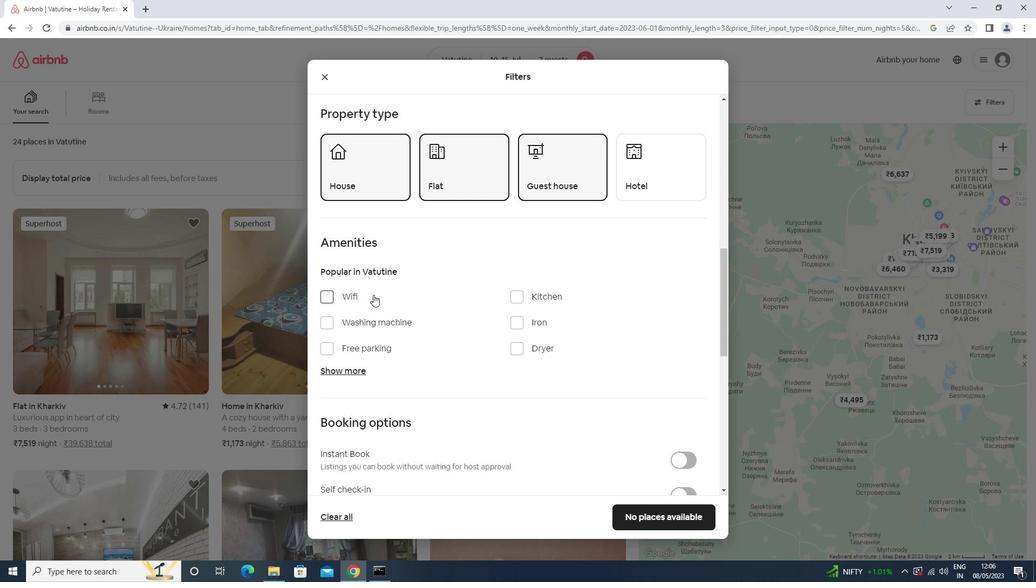
Action: Mouse pressed left at (374, 292)
Screenshot: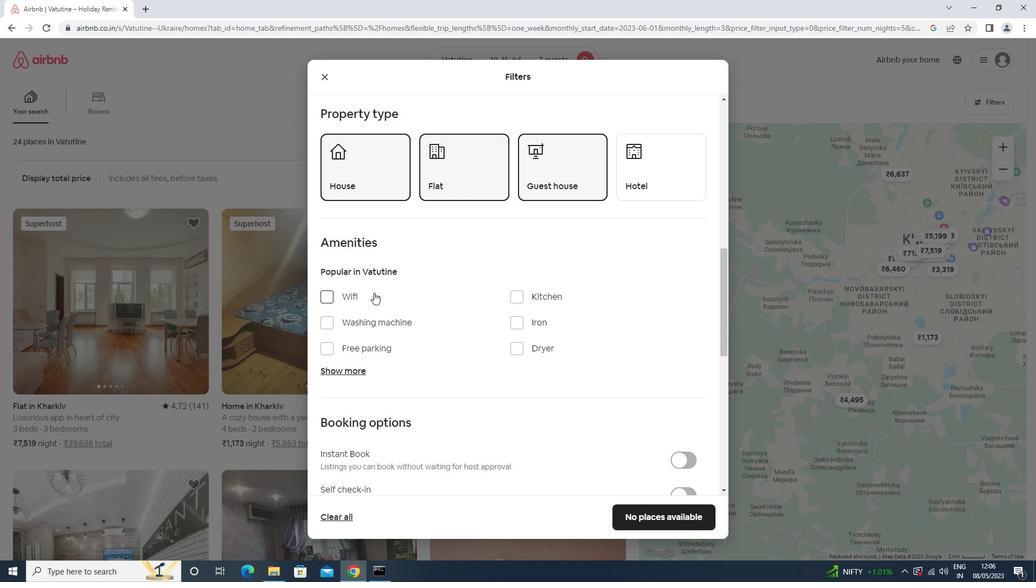 
Action: Mouse moved to (380, 344)
Screenshot: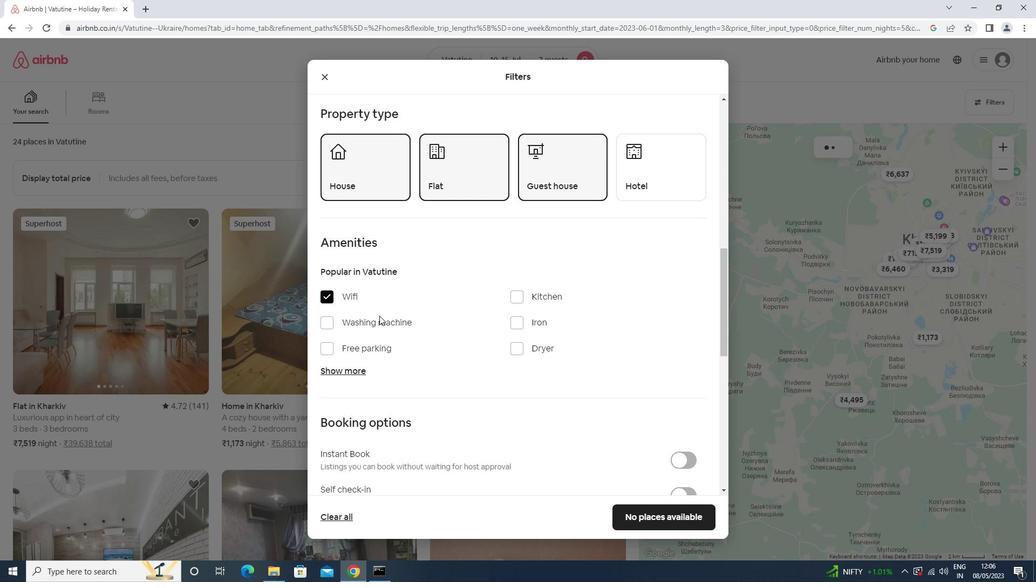 
Action: Mouse pressed left at (380, 344)
Screenshot: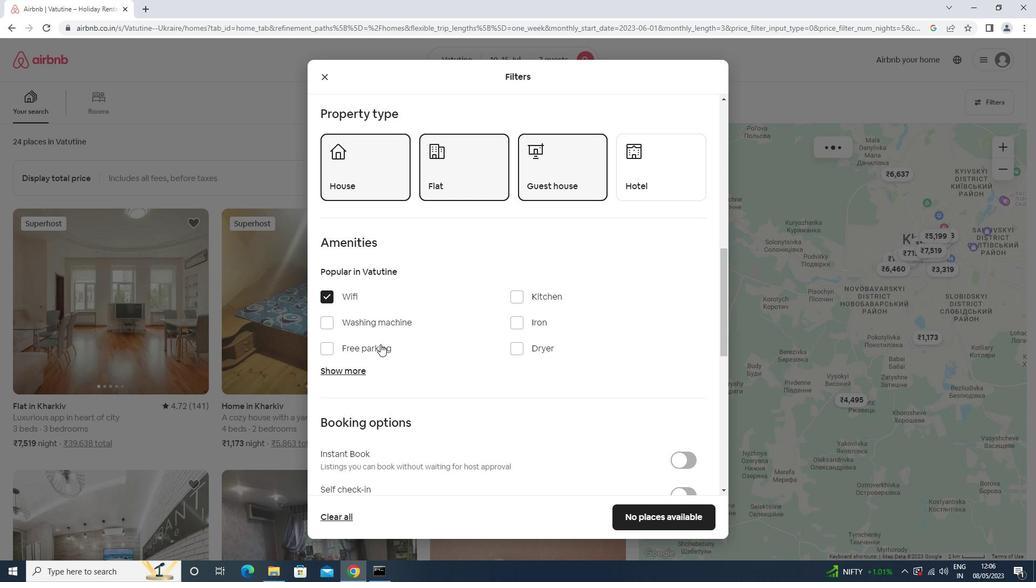 
Action: Mouse moved to (358, 370)
Screenshot: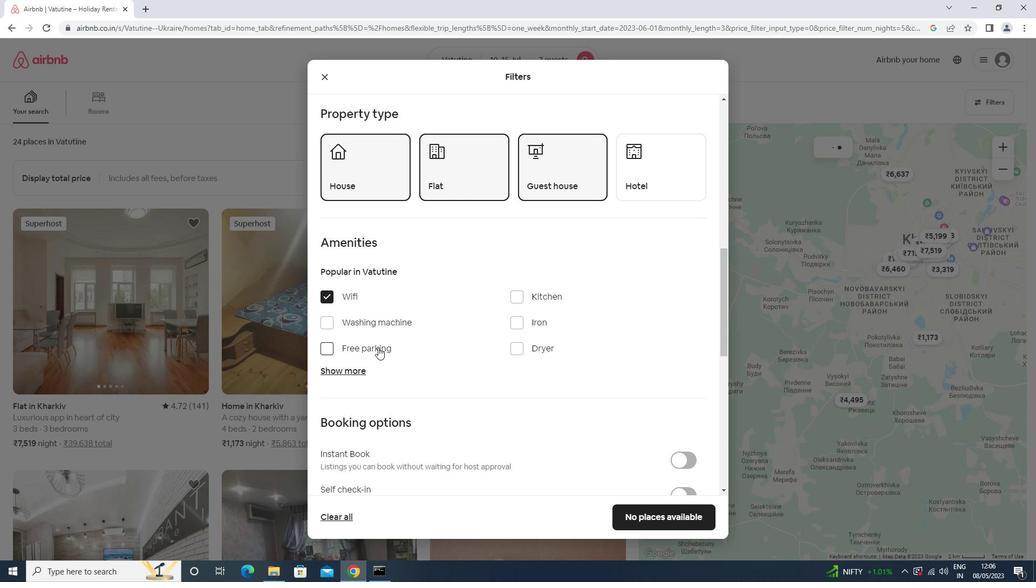 
Action: Mouse pressed left at (358, 370)
Screenshot: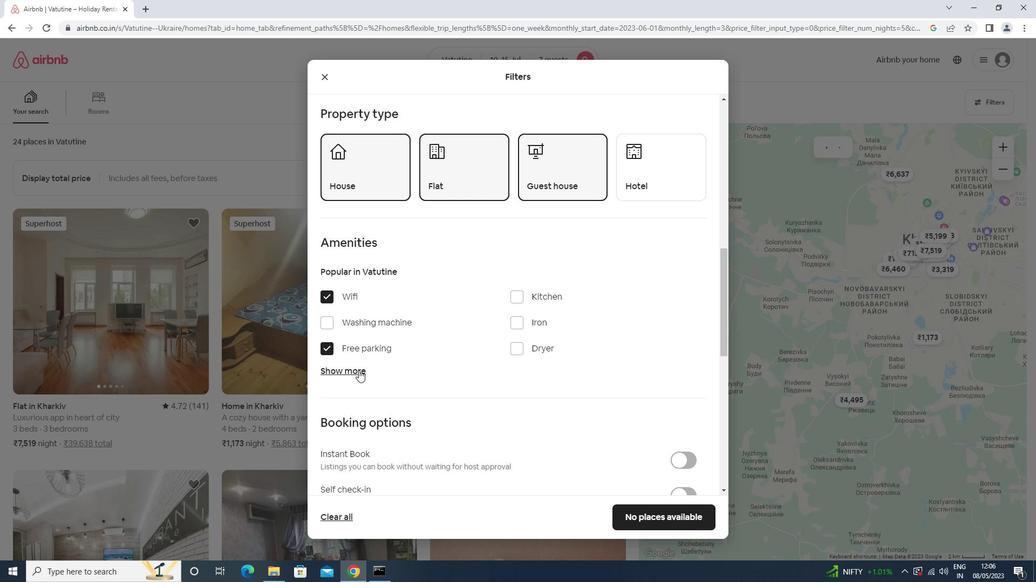 
Action: Mouse moved to (442, 332)
Screenshot: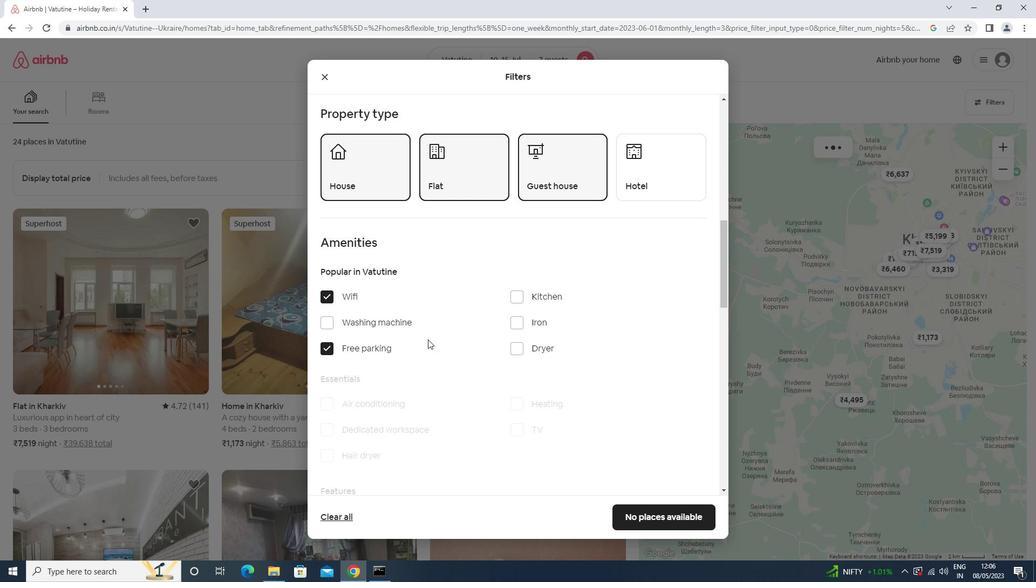 
Action: Mouse scrolled (442, 332) with delta (0, 0)
Screenshot: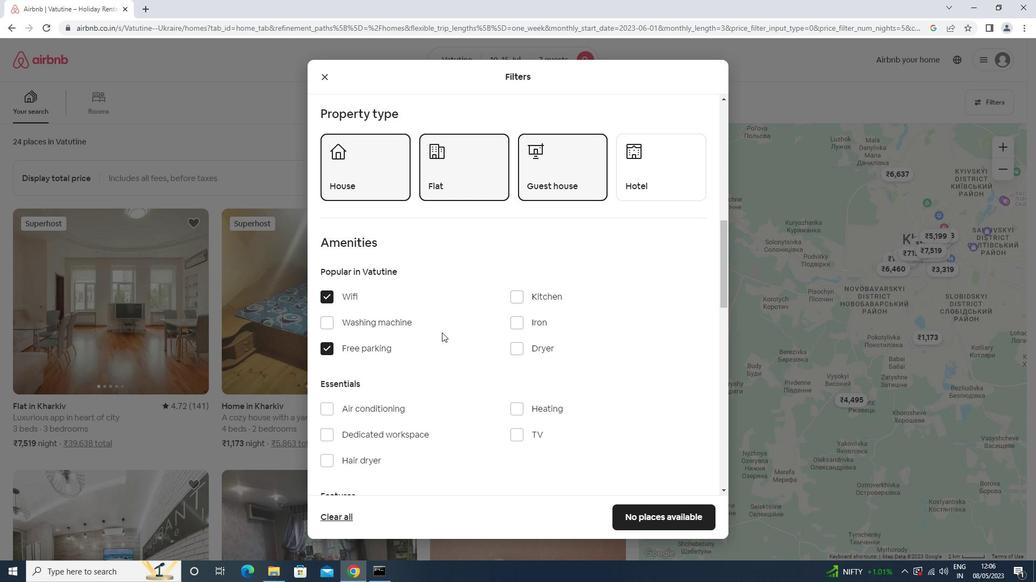 
Action: Mouse scrolled (442, 332) with delta (0, 0)
Screenshot: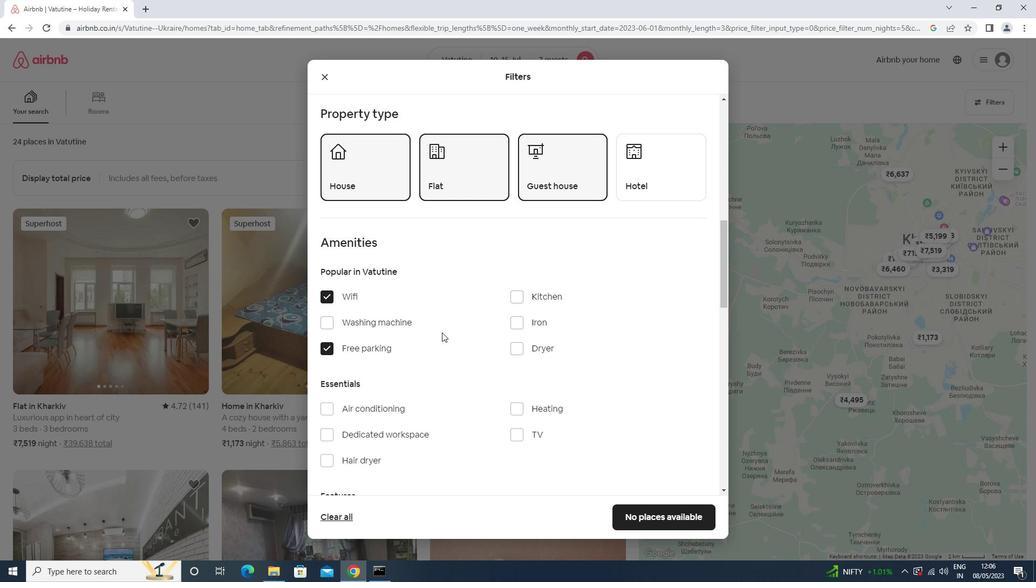 
Action: Mouse scrolled (442, 332) with delta (0, 0)
Screenshot: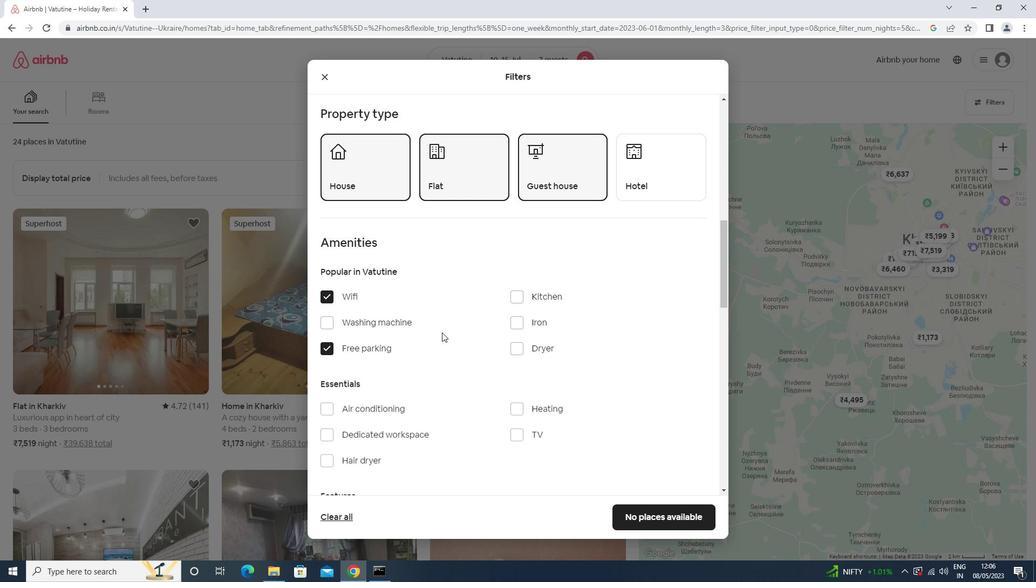 
Action: Mouse moved to (544, 266)
Screenshot: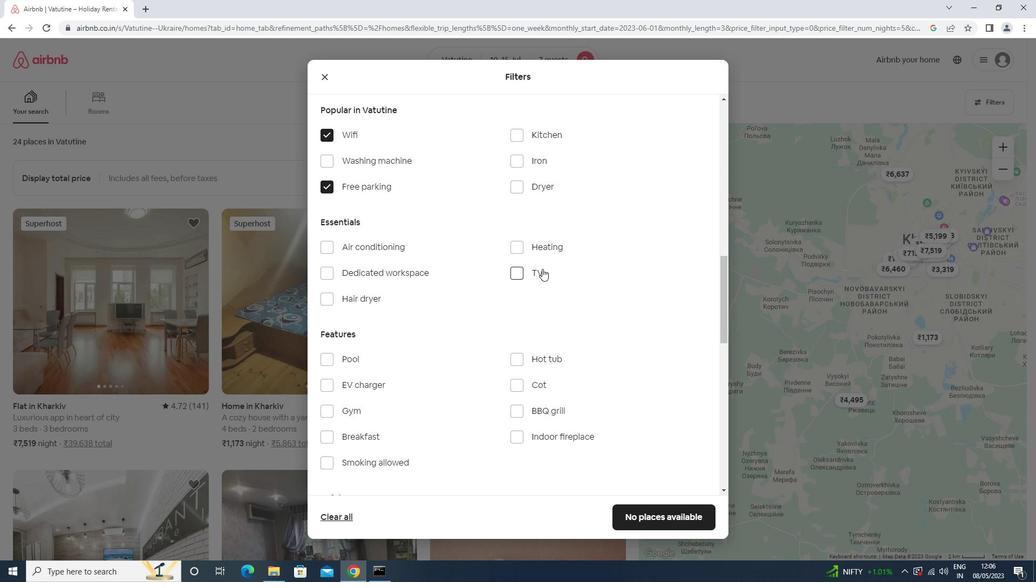 
Action: Mouse pressed left at (544, 266)
Screenshot: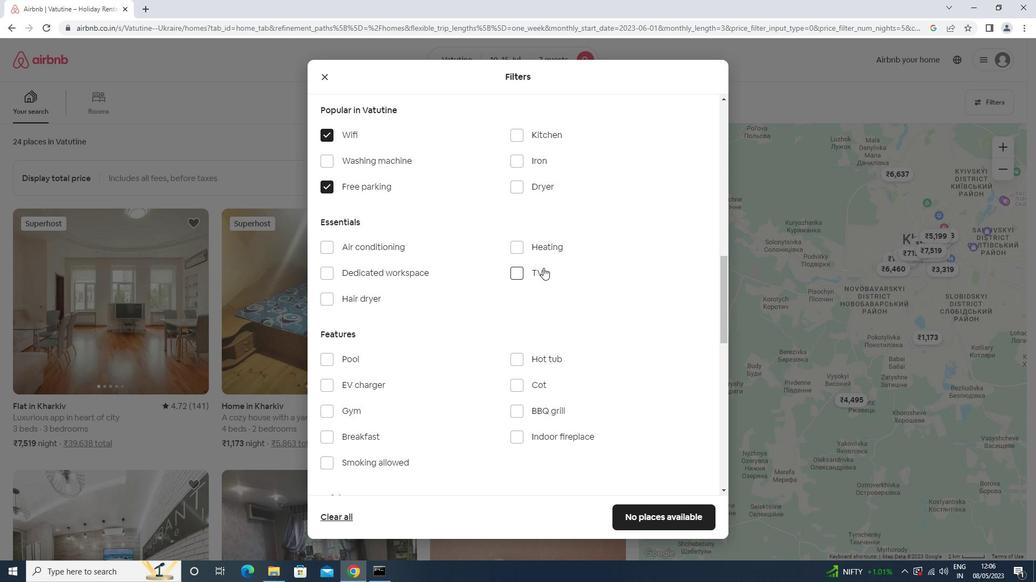 
Action: Mouse moved to (542, 269)
Screenshot: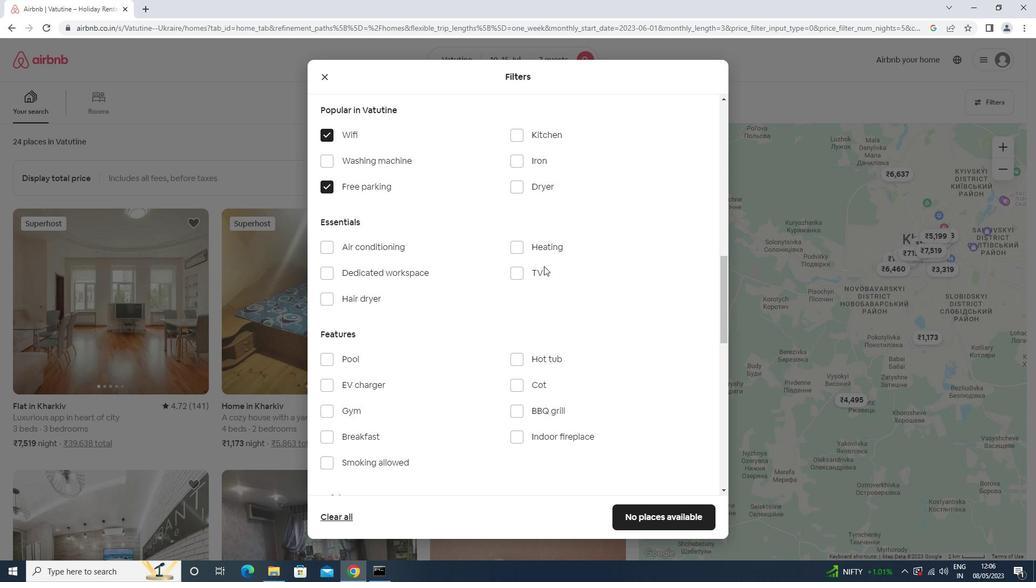
Action: Mouse pressed left at (542, 269)
Screenshot: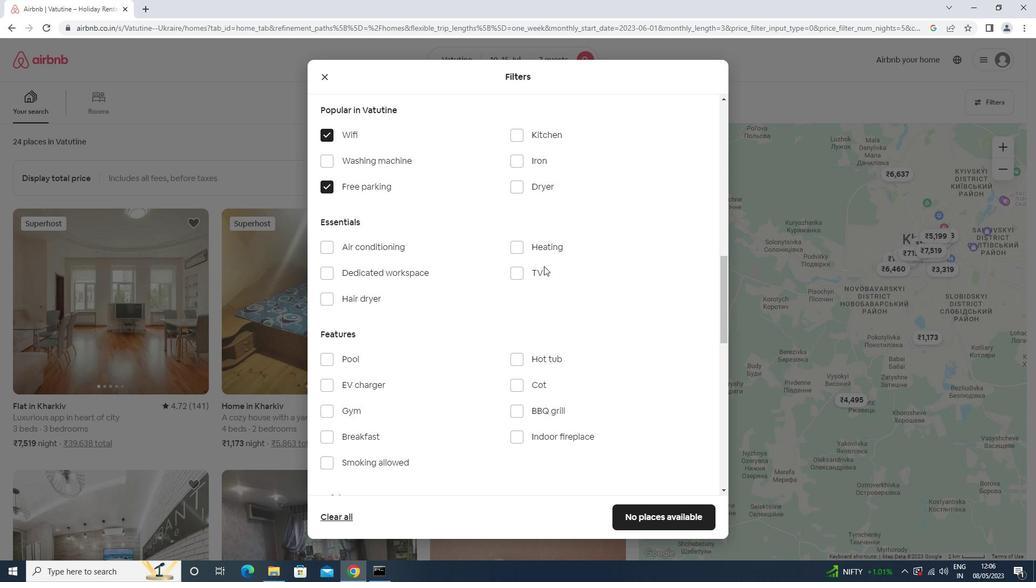 
Action: Mouse moved to (383, 411)
Screenshot: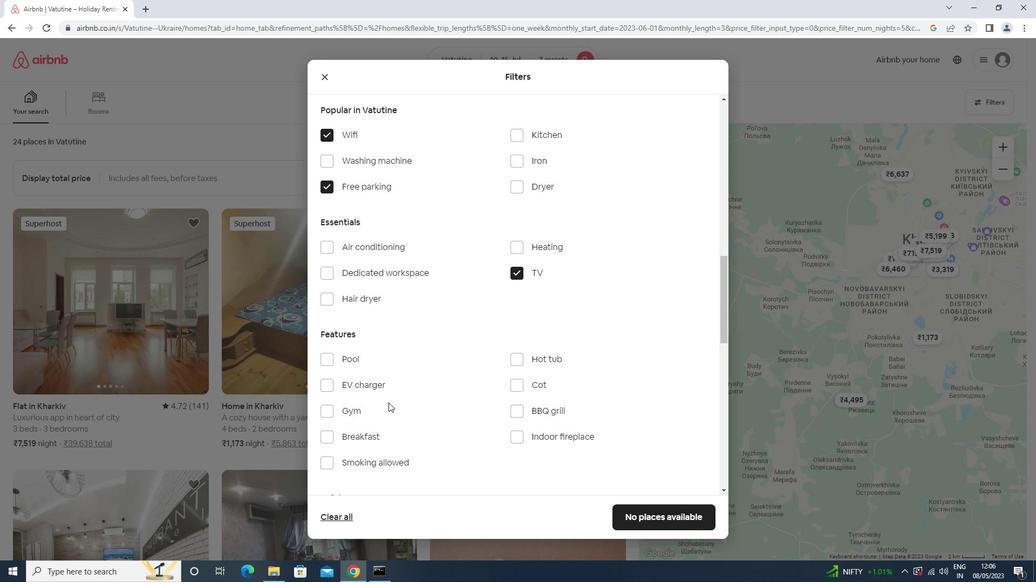
Action: Mouse pressed left at (383, 411)
Screenshot: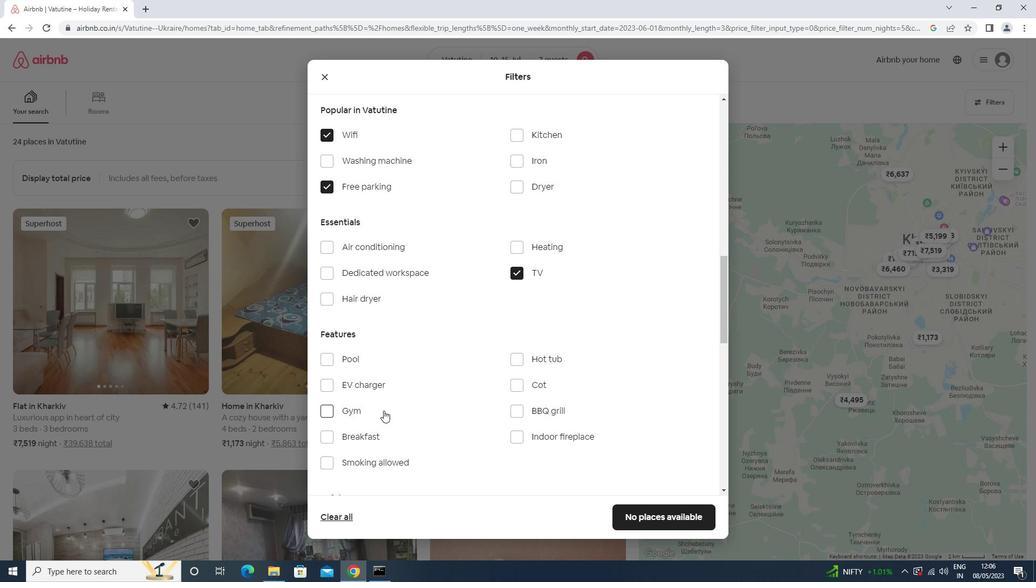 
Action: Mouse moved to (379, 440)
Screenshot: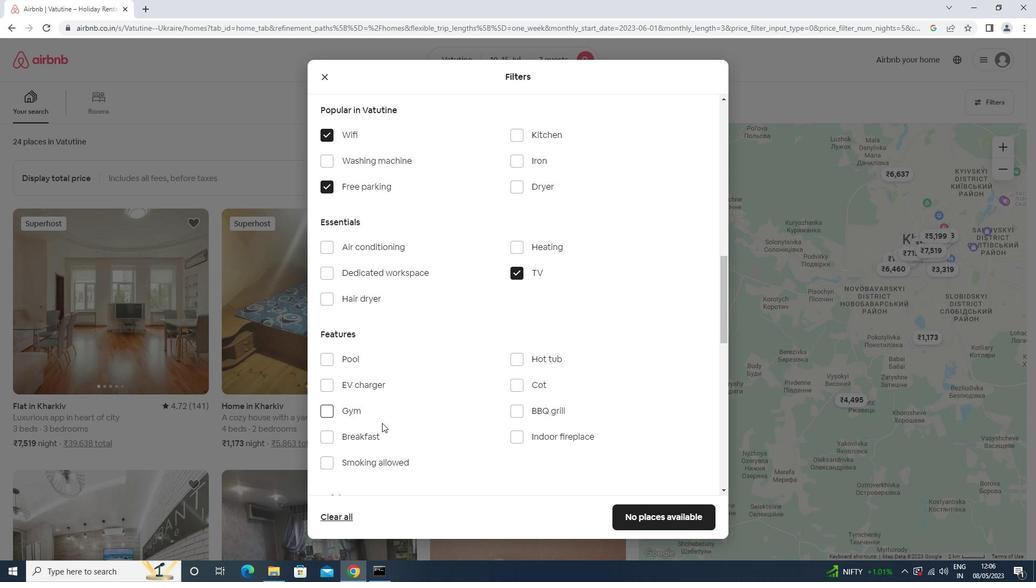 
Action: Mouse pressed left at (379, 440)
Screenshot: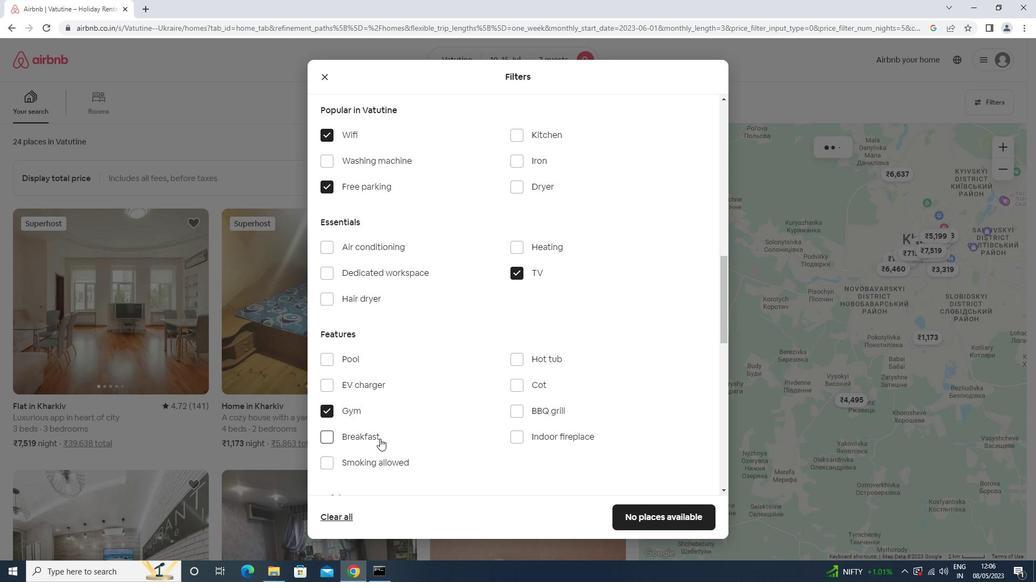 
Action: Mouse moved to (438, 357)
Screenshot: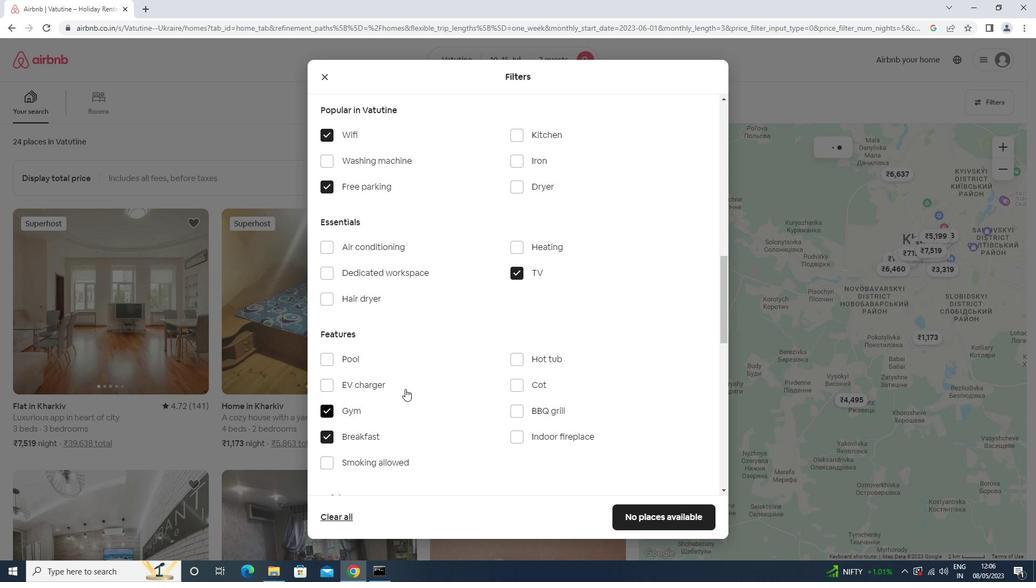 
Action: Mouse scrolled (438, 357) with delta (0, 0)
Screenshot: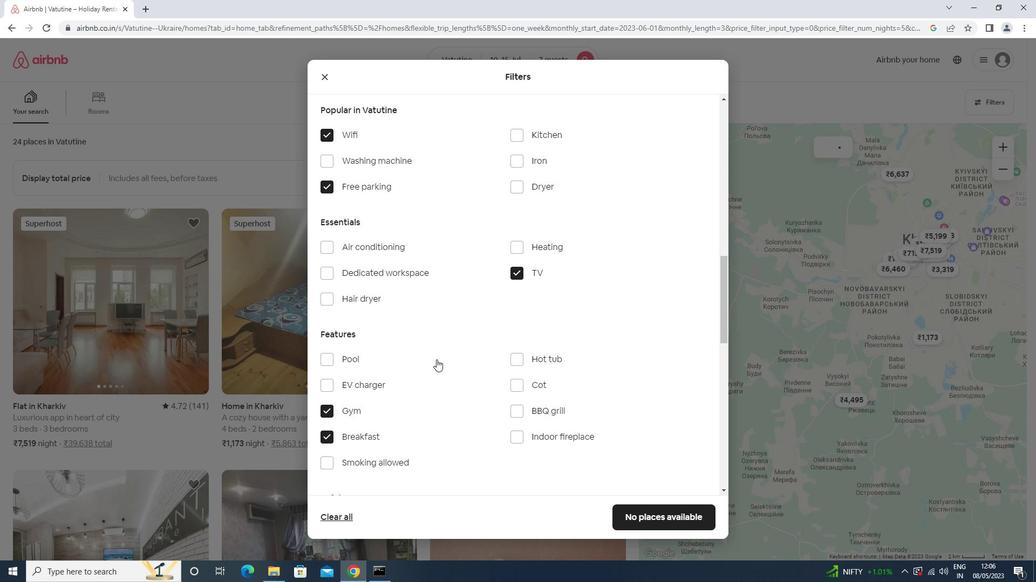 
Action: Mouse scrolled (438, 357) with delta (0, 0)
Screenshot: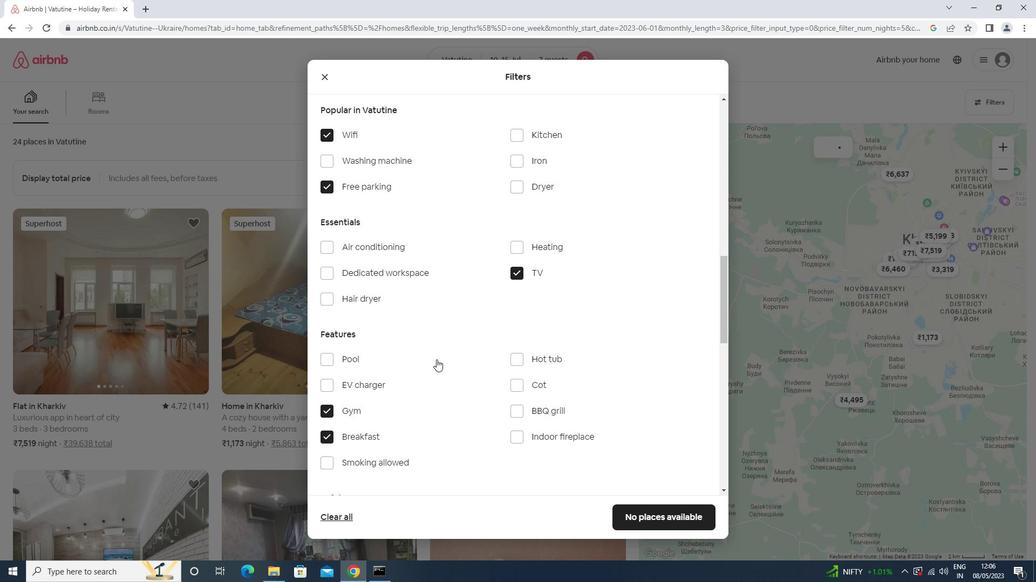 
Action: Mouse scrolled (438, 357) with delta (0, 0)
Screenshot: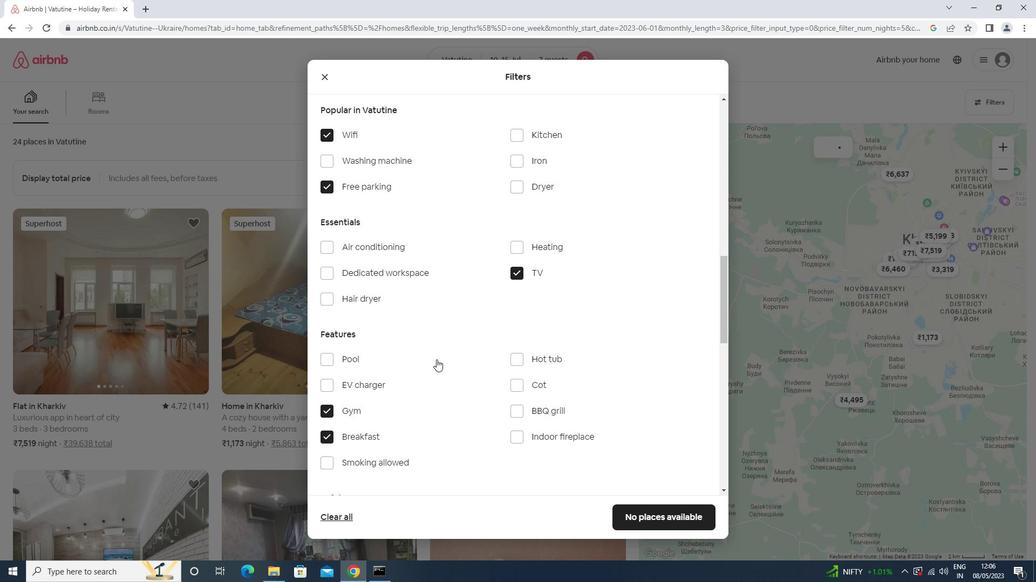 
Action: Mouse scrolled (438, 357) with delta (0, 0)
Screenshot: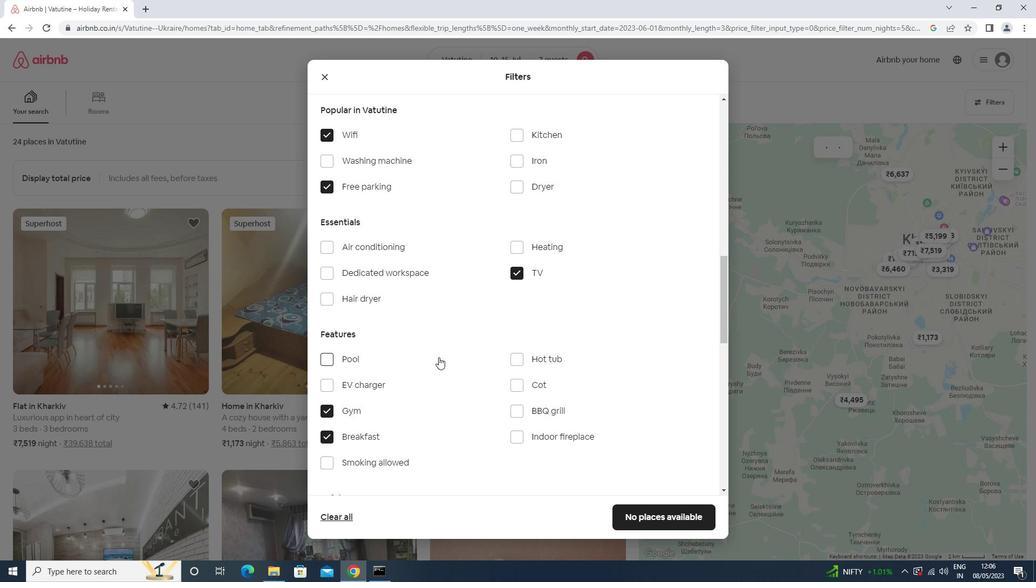 
Action: Mouse moved to (687, 450)
Screenshot: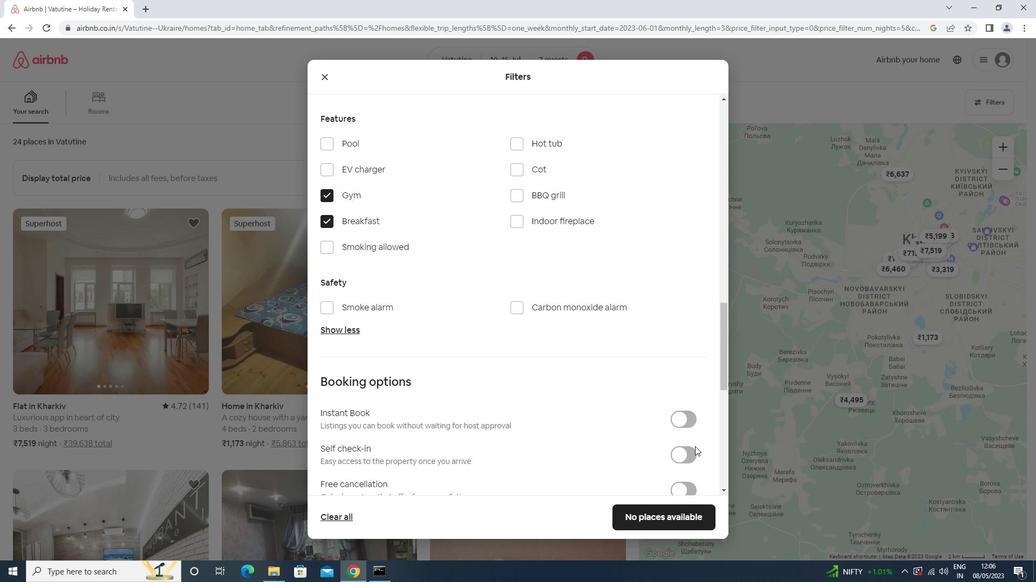 
Action: Mouse pressed left at (687, 450)
Screenshot: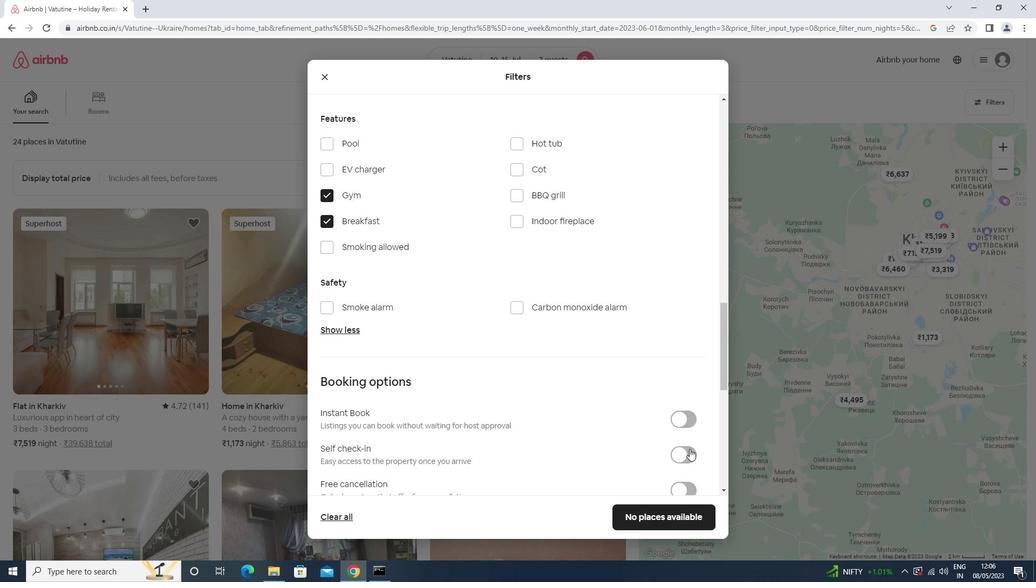 
Action: Mouse moved to (503, 377)
Screenshot: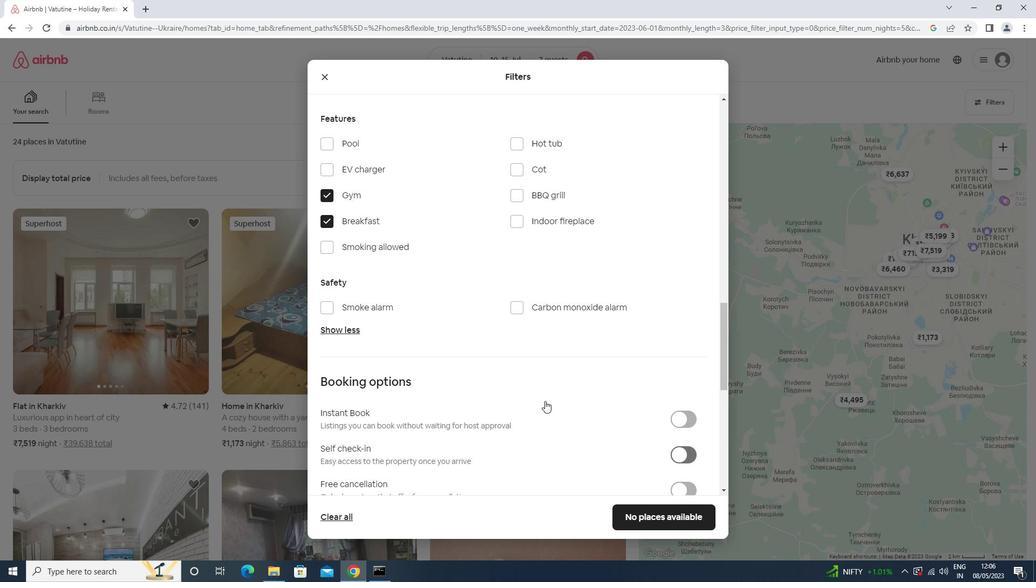 
Action: Mouse scrolled (503, 377) with delta (0, 0)
Screenshot: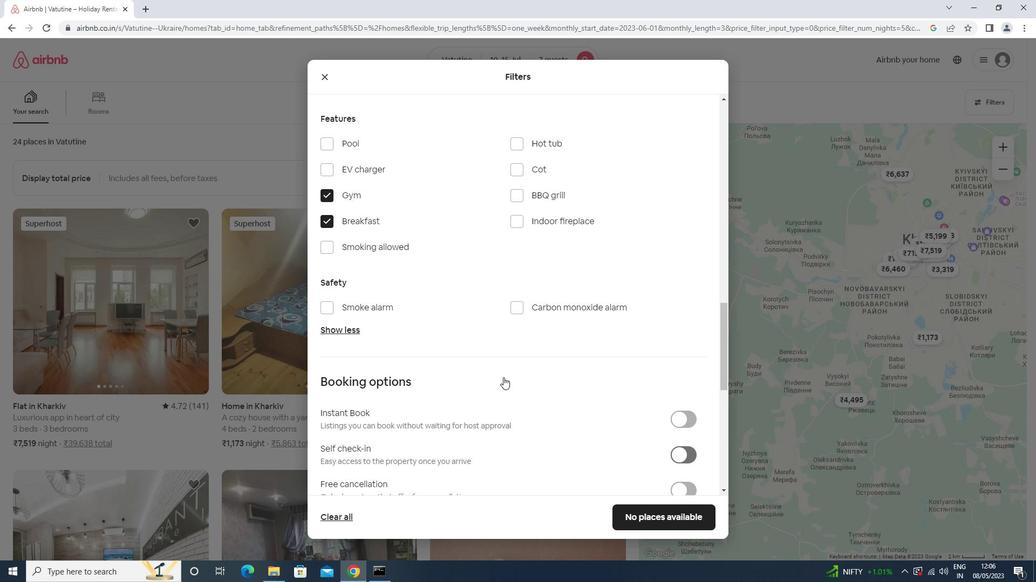 
Action: Mouse scrolled (503, 377) with delta (0, 0)
Screenshot: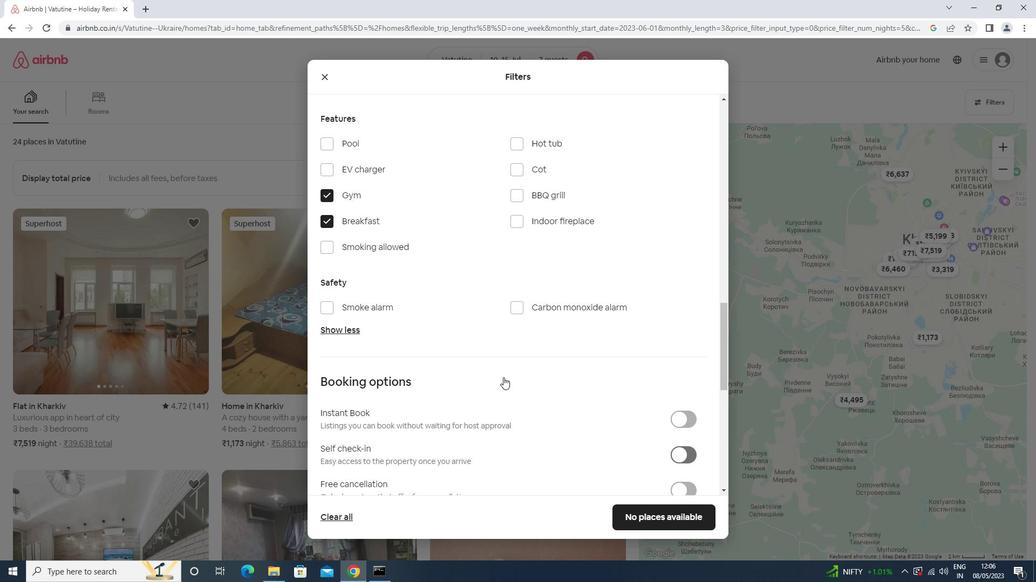 
Action: Mouse scrolled (503, 377) with delta (0, 0)
Screenshot: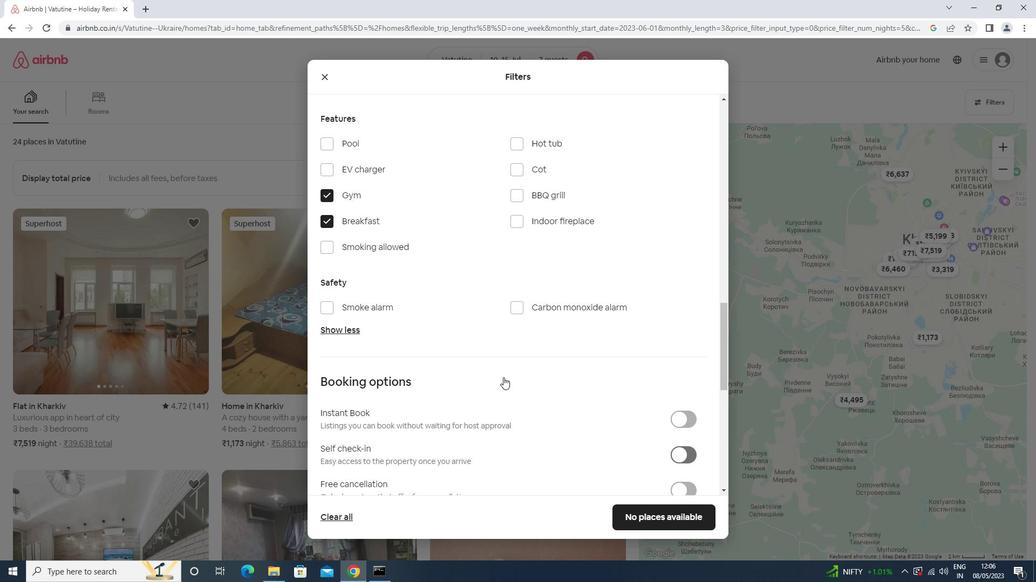 
Action: Mouse scrolled (503, 377) with delta (0, 0)
Screenshot: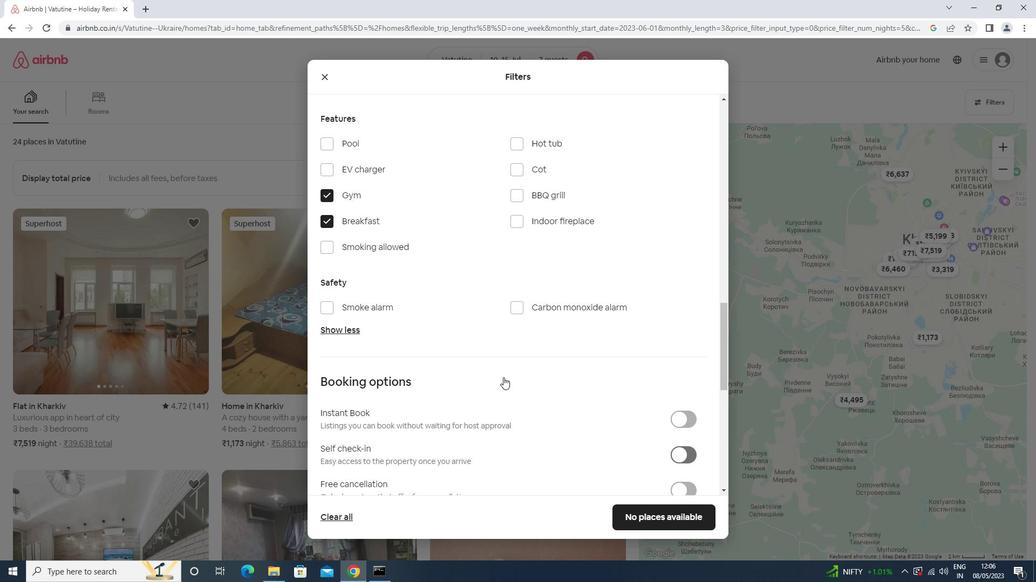 
Action: Mouse scrolled (503, 377) with delta (0, 0)
Screenshot: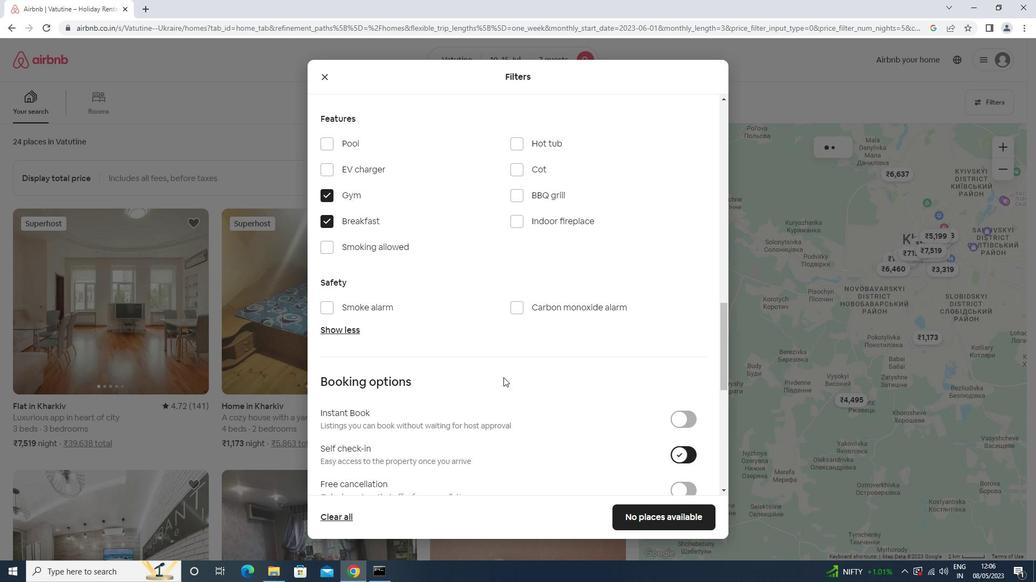 
Action: Mouse scrolled (503, 377) with delta (0, 0)
Screenshot: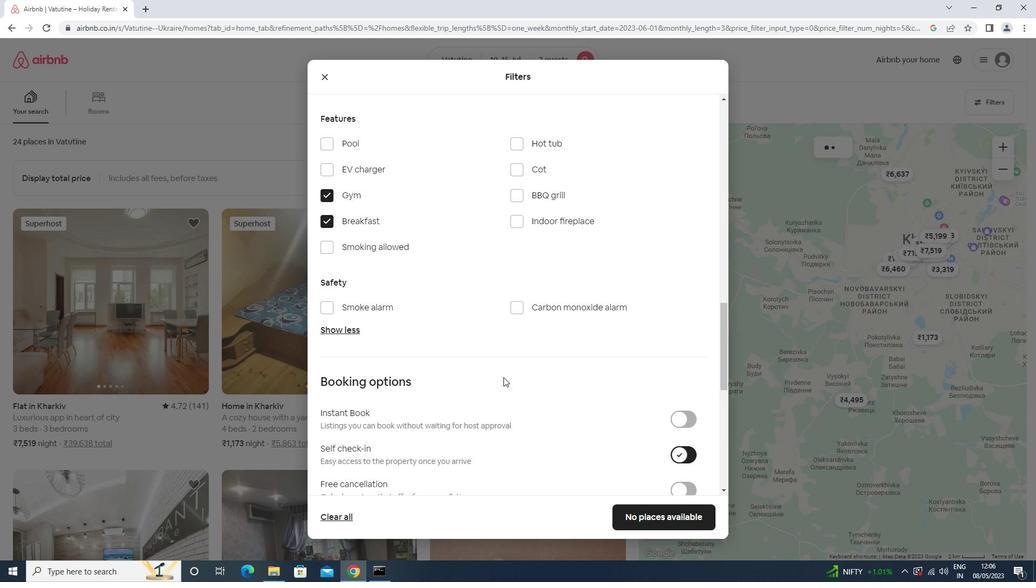 
Action: Mouse scrolled (503, 377) with delta (0, 0)
Screenshot: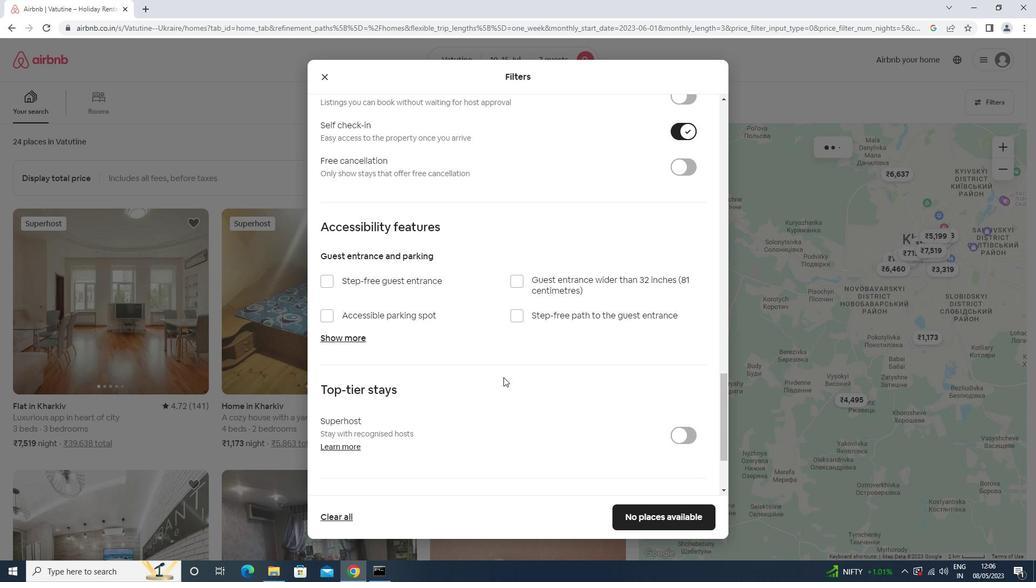 
Action: Mouse scrolled (503, 377) with delta (0, 0)
Screenshot: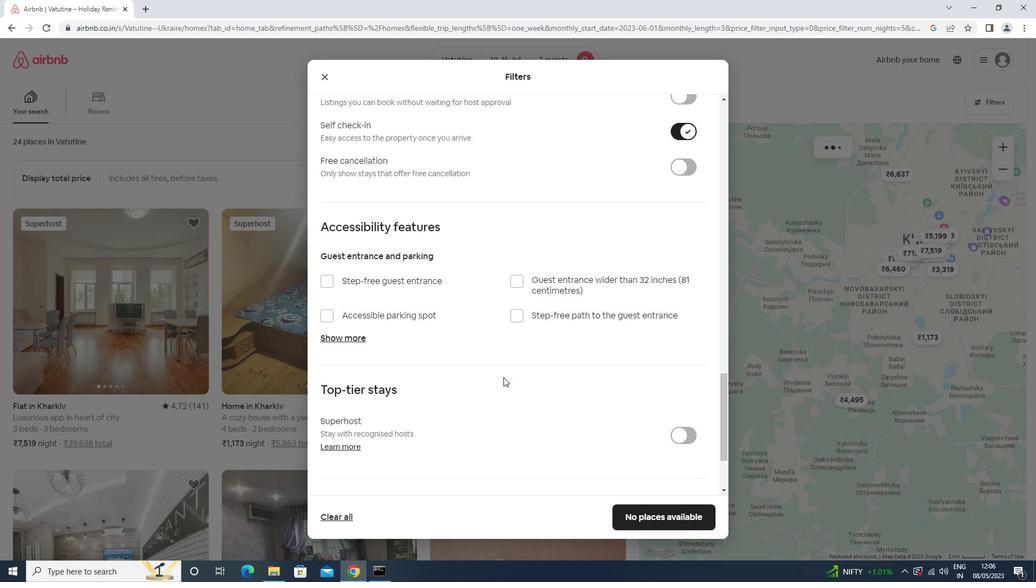 
Action: Mouse scrolled (503, 377) with delta (0, 0)
Screenshot: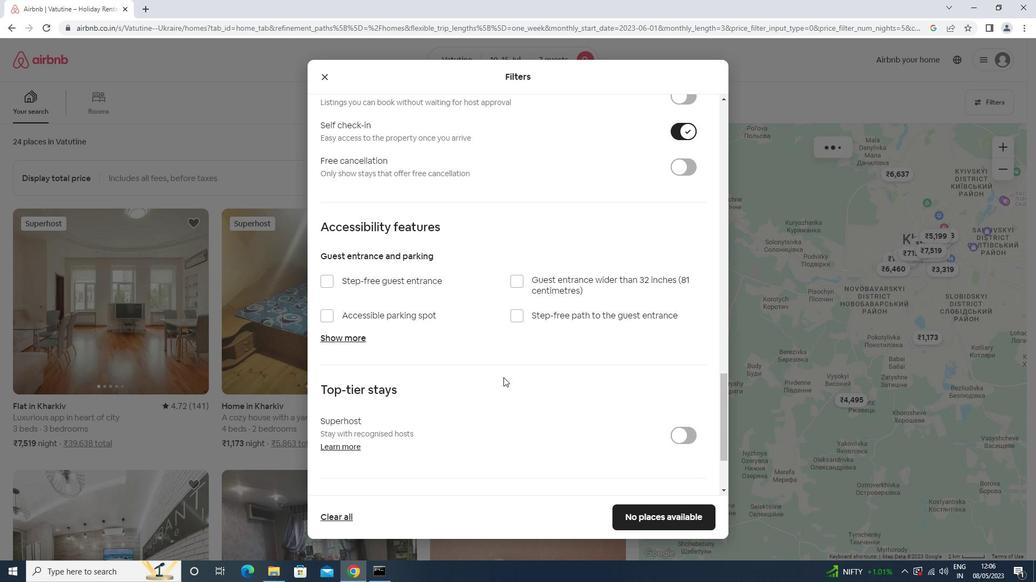 
Action: Mouse scrolled (503, 377) with delta (0, 0)
Screenshot: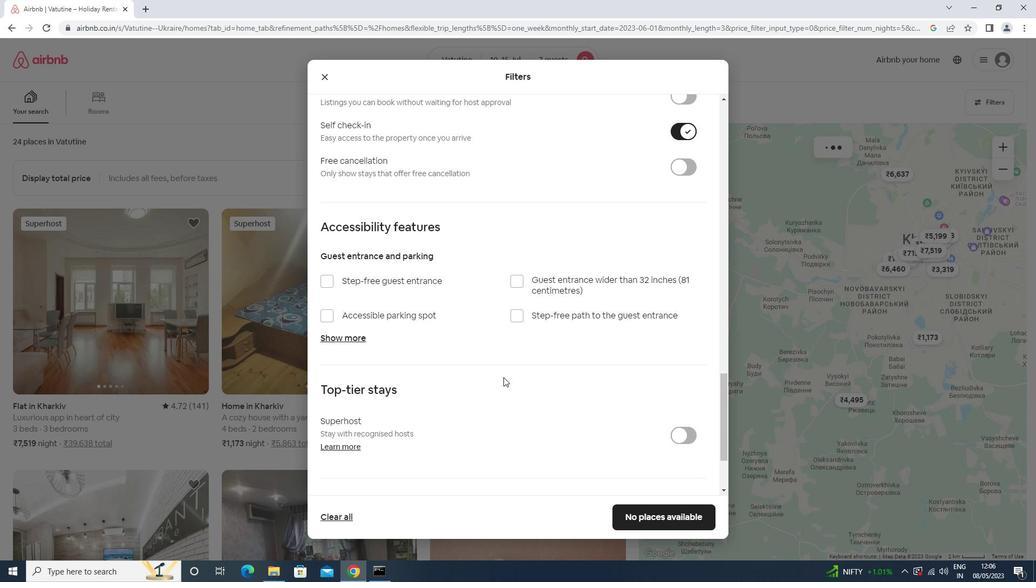 
Action: Mouse scrolled (503, 377) with delta (0, 0)
Screenshot: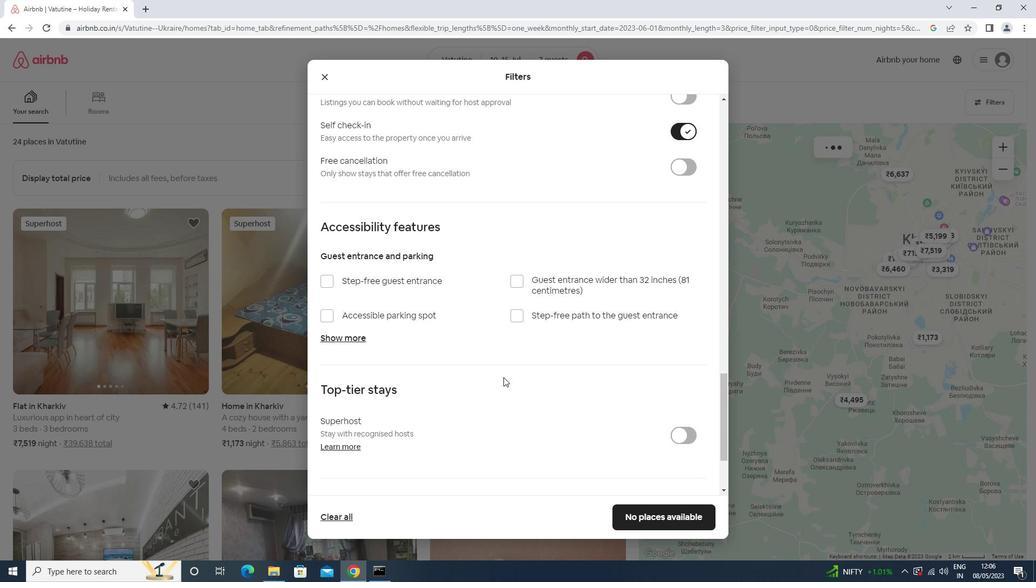 
Action: Mouse moved to (397, 419)
Screenshot: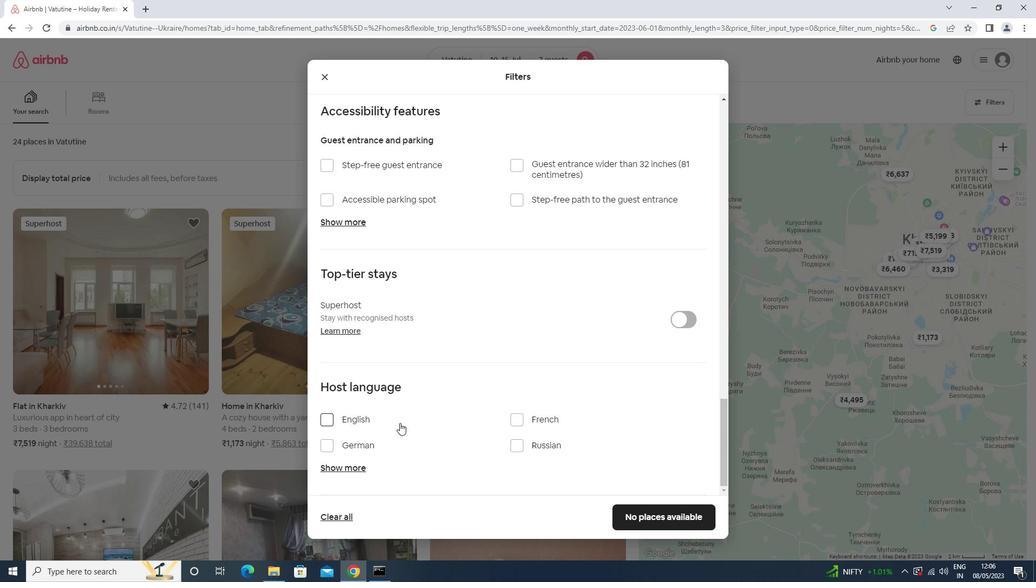 
Action: Mouse pressed left at (397, 419)
Screenshot: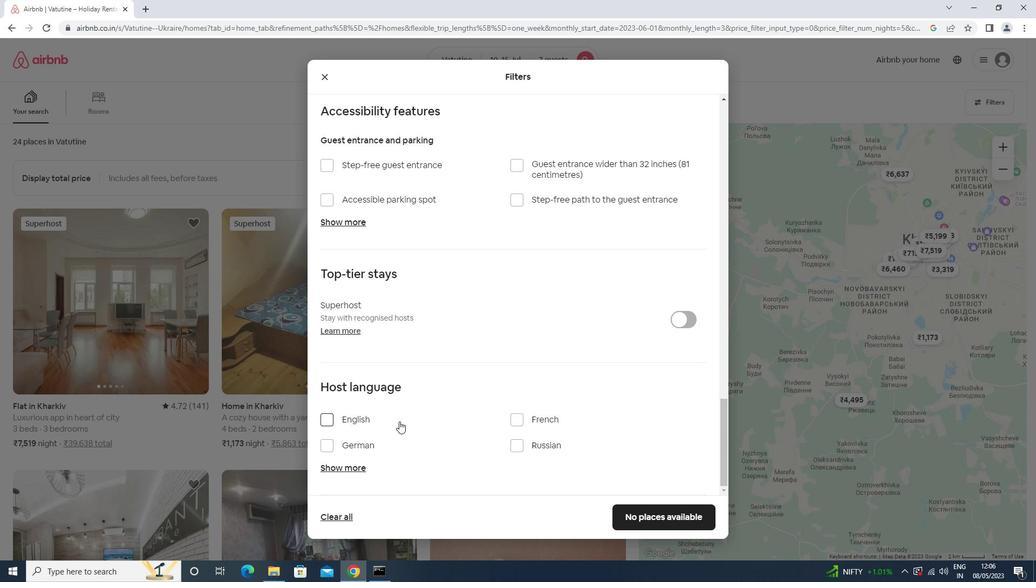 
Action: Mouse moved to (640, 511)
Screenshot: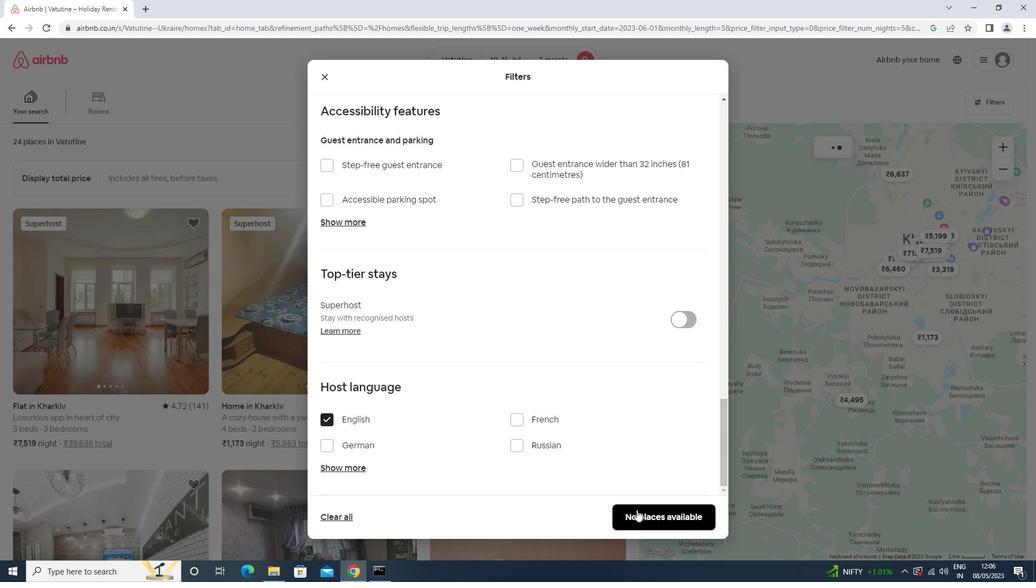 
Action: Mouse pressed left at (640, 511)
Screenshot: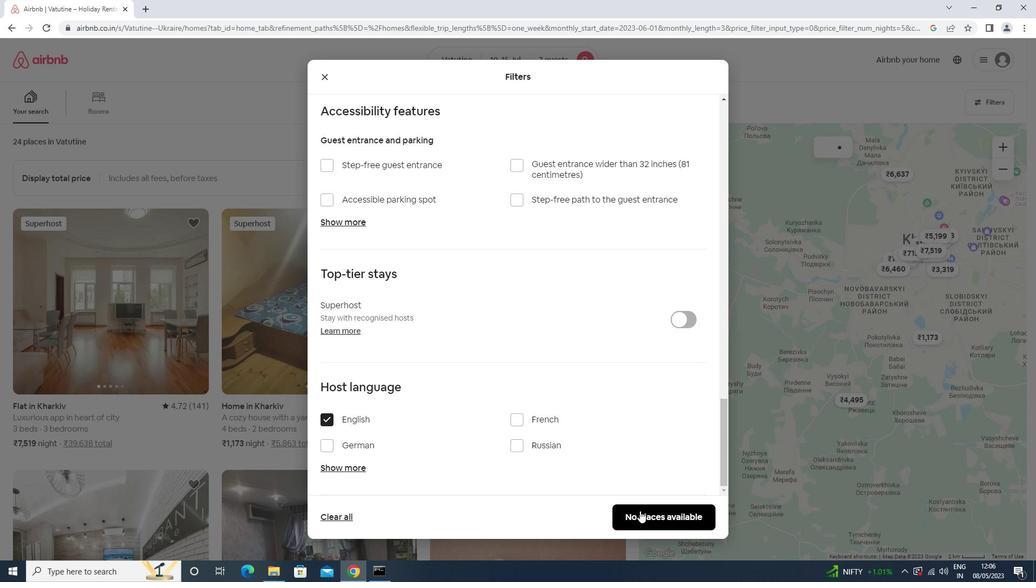 
Action: Mouse moved to (637, 506)
Screenshot: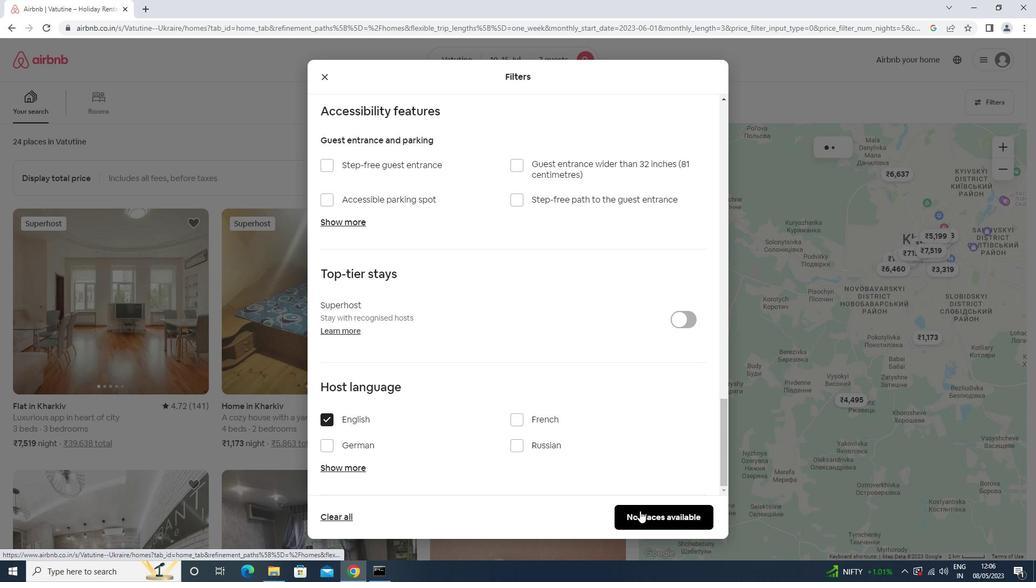 
